 Task: Look for space in Pereslavl'-Zalesskiy, Russia from 7th July, 2023 to 15th July, 2023 for 6 adults in price range Rs.15000 to Rs.20000. Place can be entire place with 3 bedrooms having 3 beds and 3 bathrooms. Property type can be house, flat, guest house. Booking option can be shelf check-in. Required host language is English.
Action: Mouse moved to (452, 85)
Screenshot: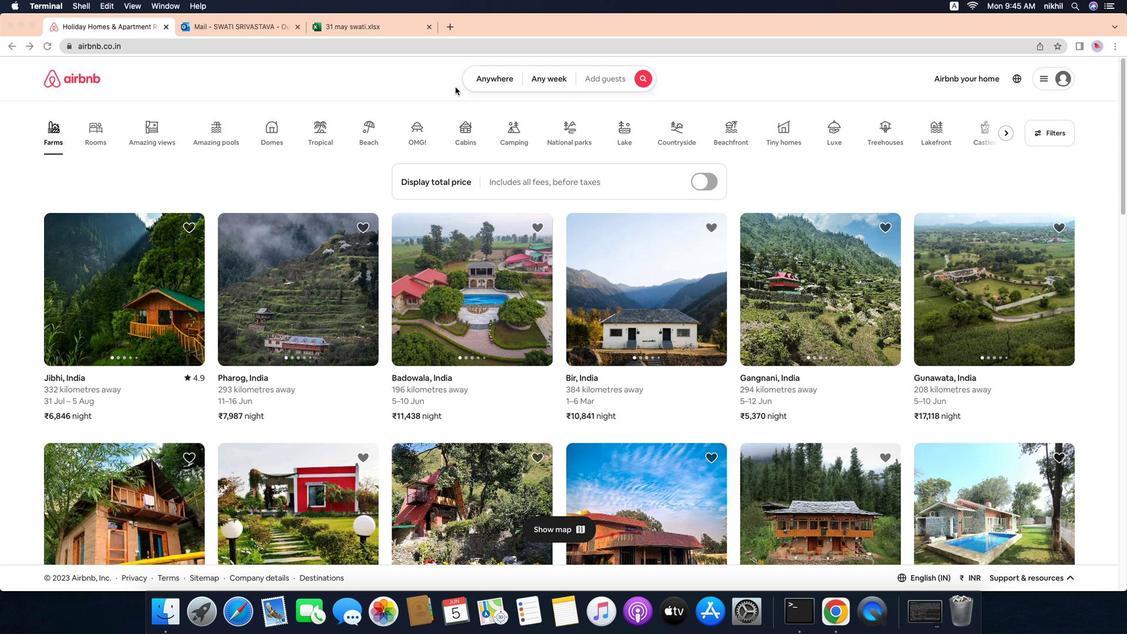 
Action: Mouse pressed left at (452, 85)
Screenshot: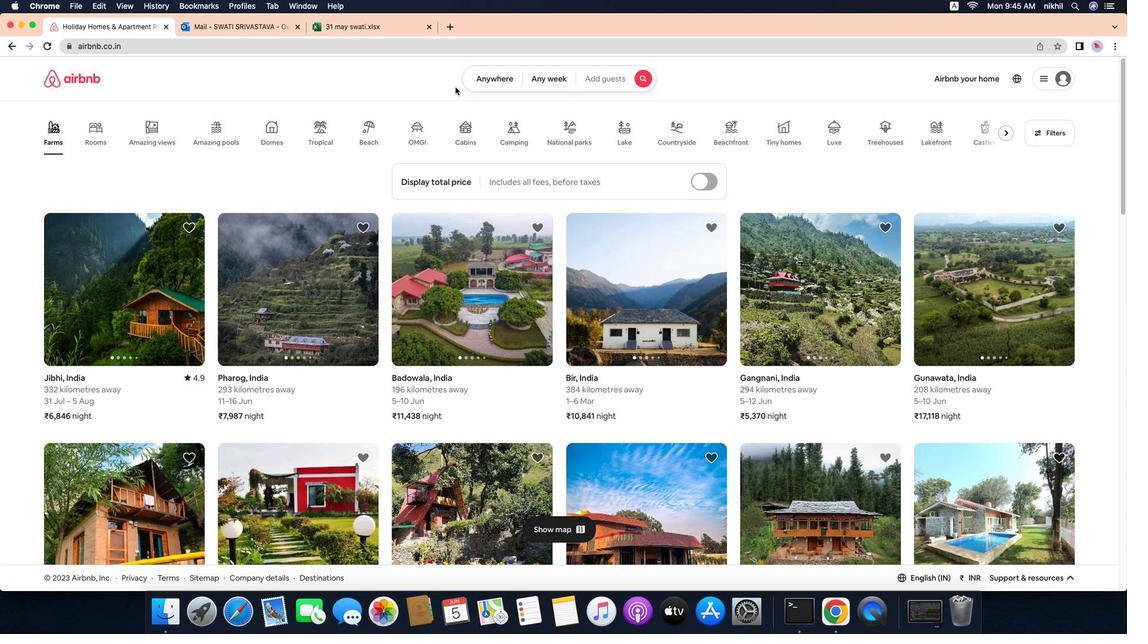 
Action: Mouse moved to (473, 73)
Screenshot: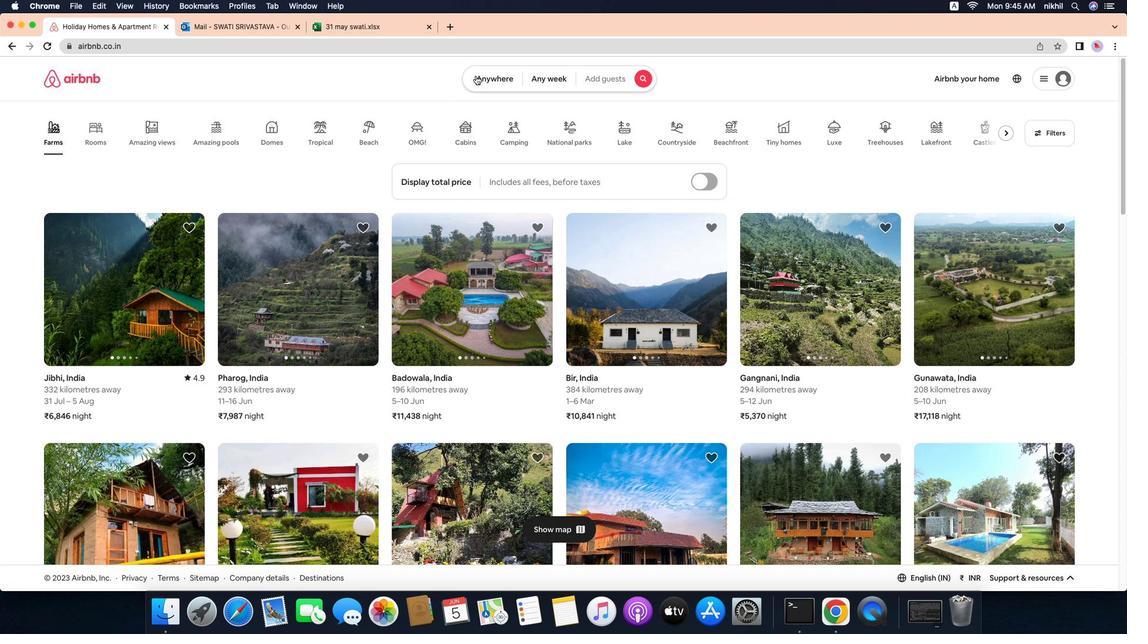 
Action: Mouse pressed left at (473, 73)
Screenshot: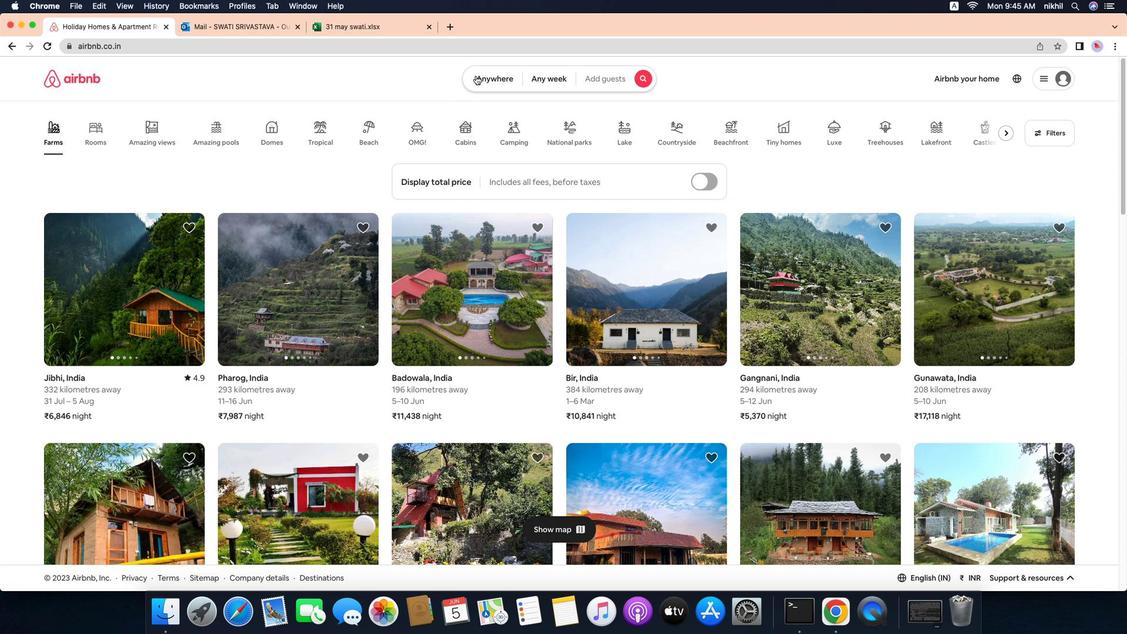 
Action: Mouse moved to (443, 119)
Screenshot: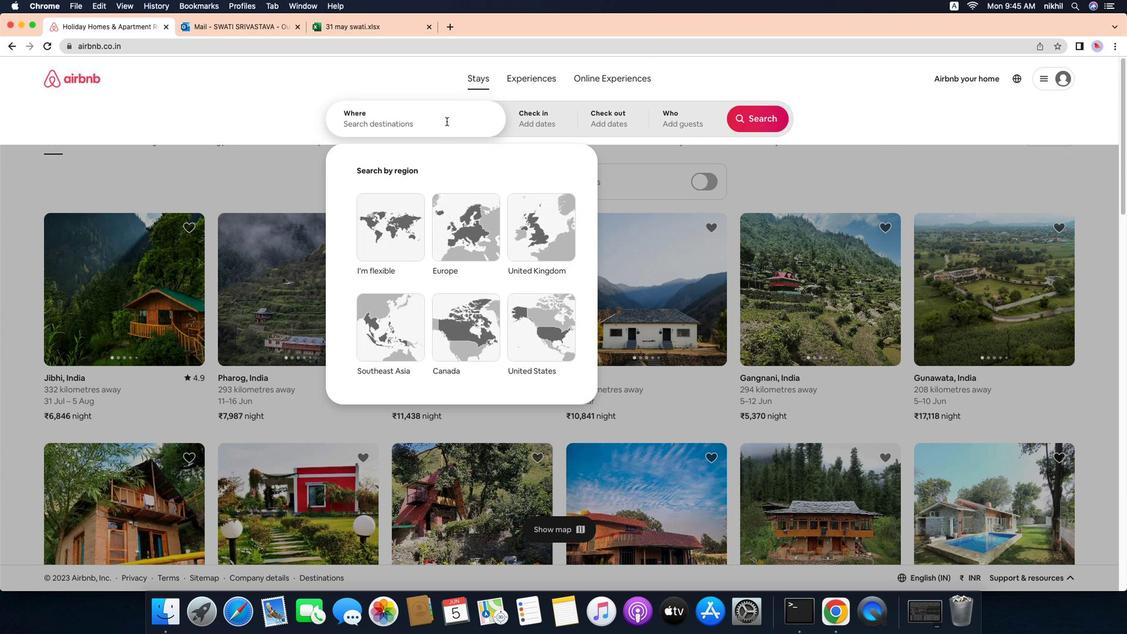 
Action: Mouse pressed left at (443, 119)
Screenshot: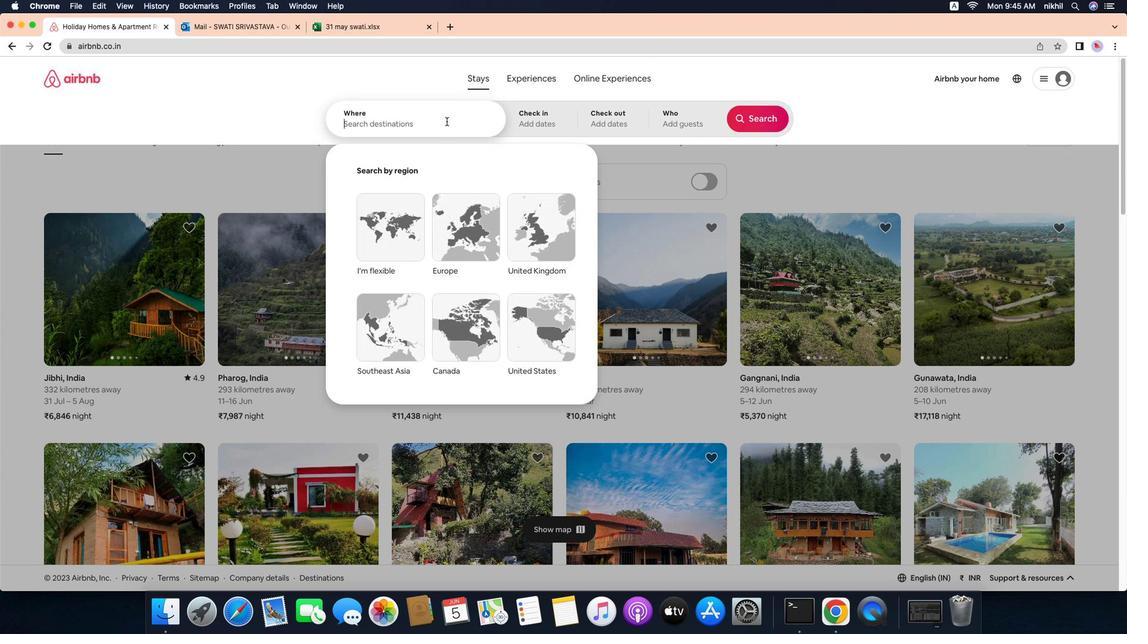 
Action: Key pressed Key.caps_lock'P'Key.caps_lock'e''r''e''s''l''a''v''l'"'"'-'Key.caps_lock'Z'Key.caps_lock'a''l''e''s''s''k''i''y'','Key.spaceKey.caps_lock'R'Key.caps_lock'u''s''s''i''a'Key.enter
Screenshot: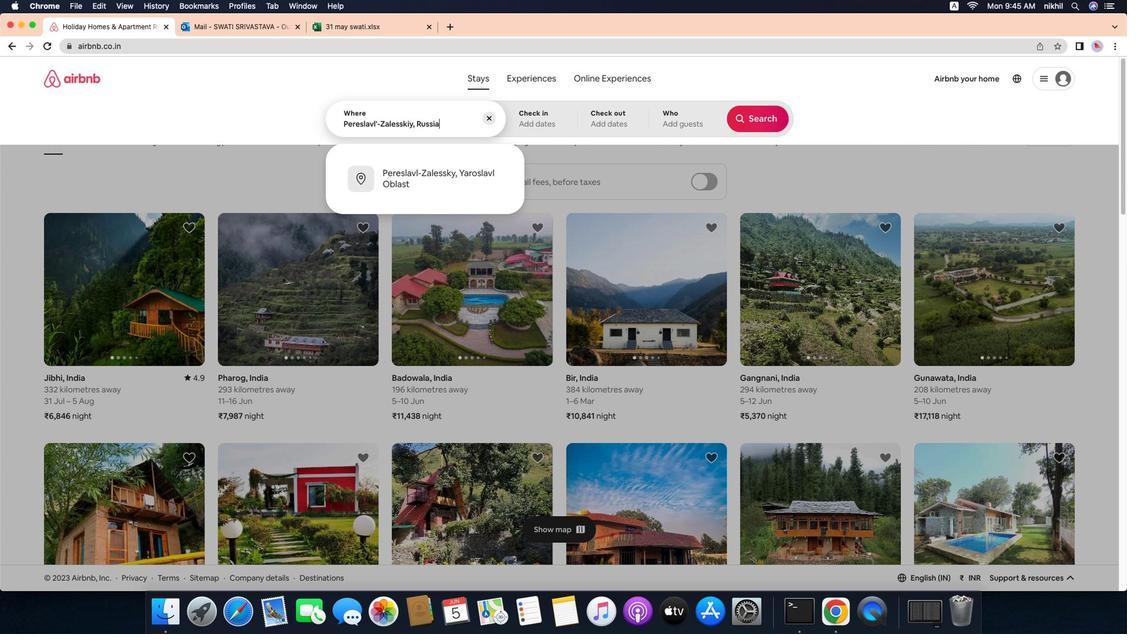 
Action: Mouse moved to (719, 281)
Screenshot: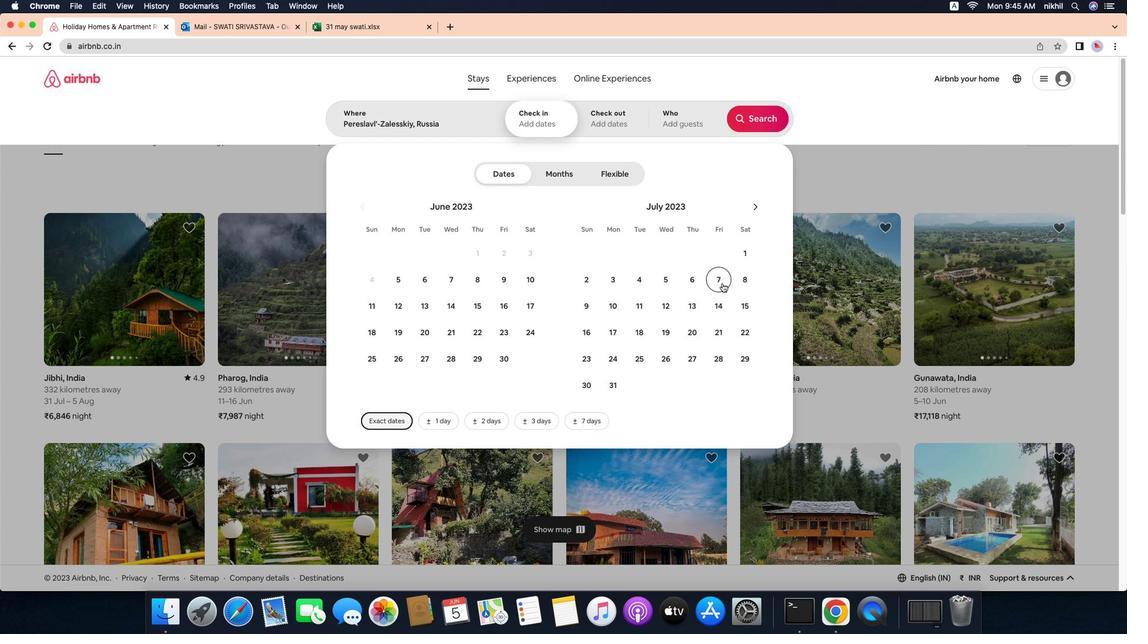 
Action: Mouse pressed left at (719, 281)
Screenshot: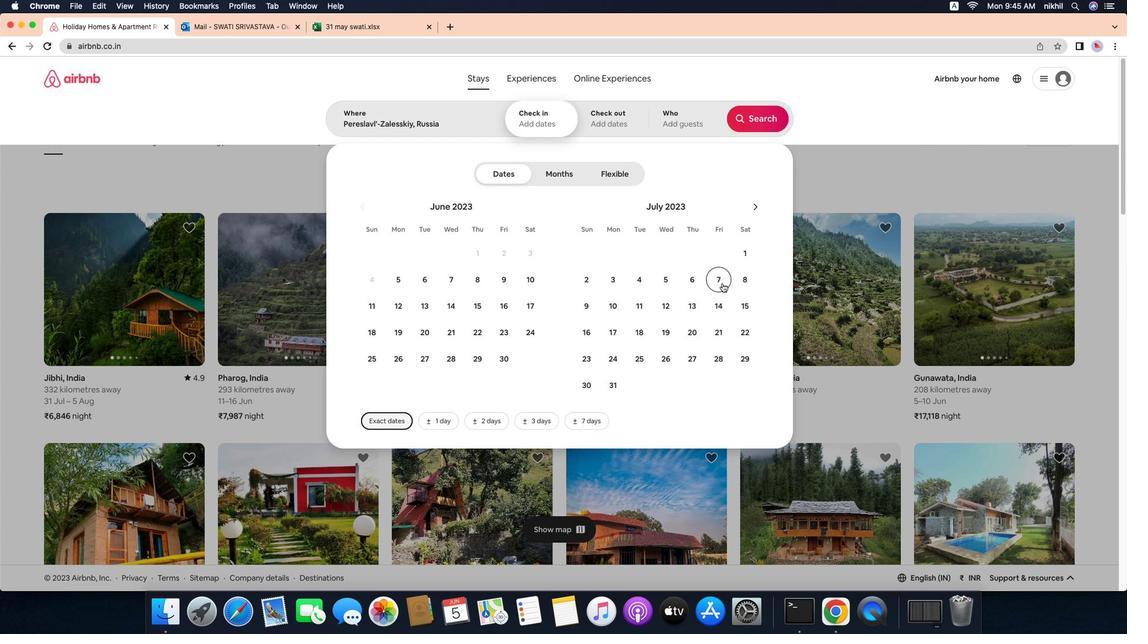 
Action: Mouse moved to (743, 309)
Screenshot: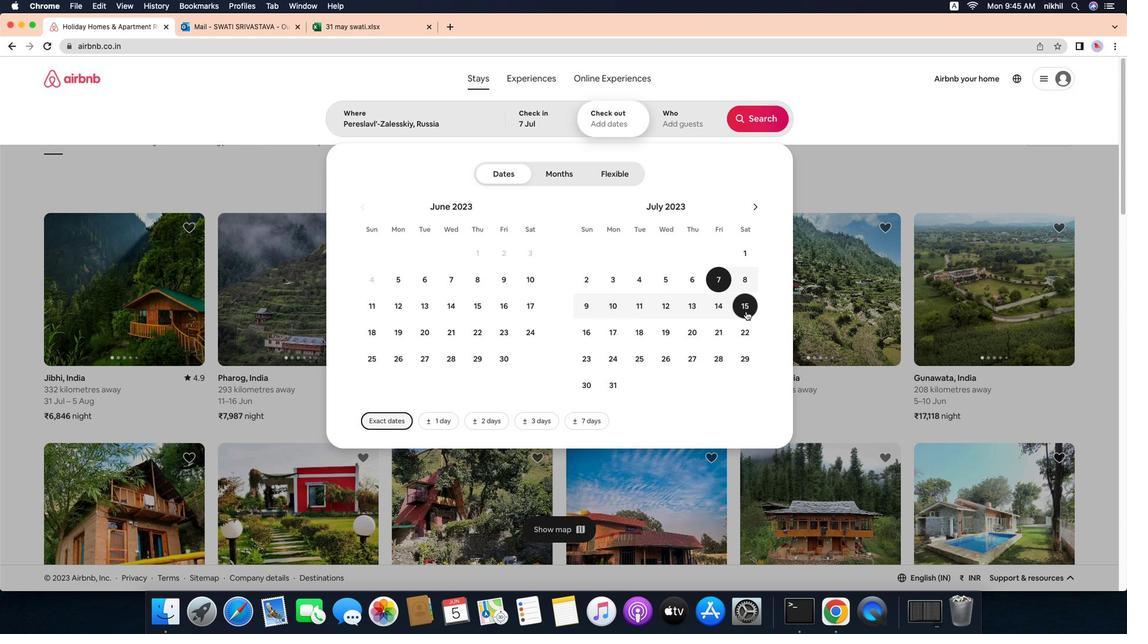
Action: Mouse pressed left at (743, 309)
Screenshot: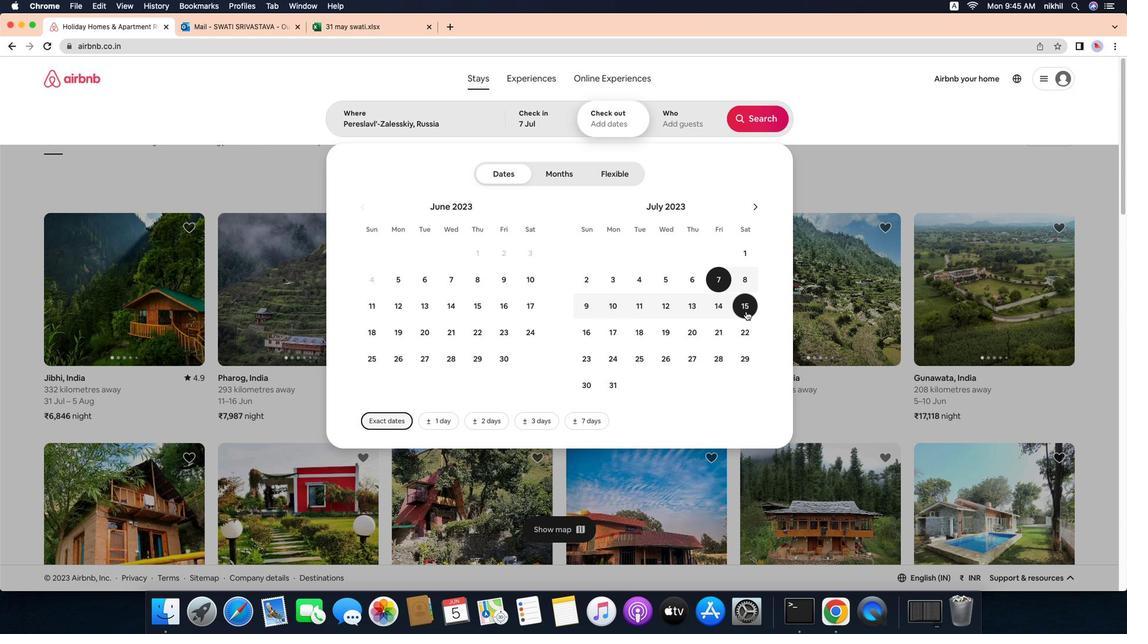 
Action: Mouse moved to (682, 122)
Screenshot: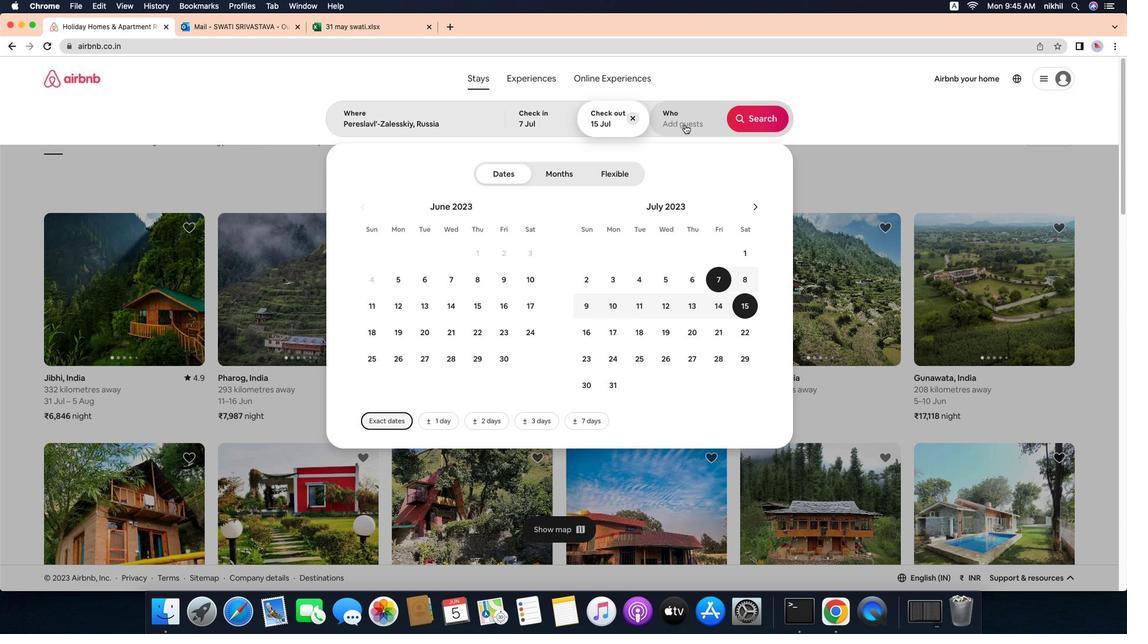 
Action: Mouse pressed left at (682, 122)
Screenshot: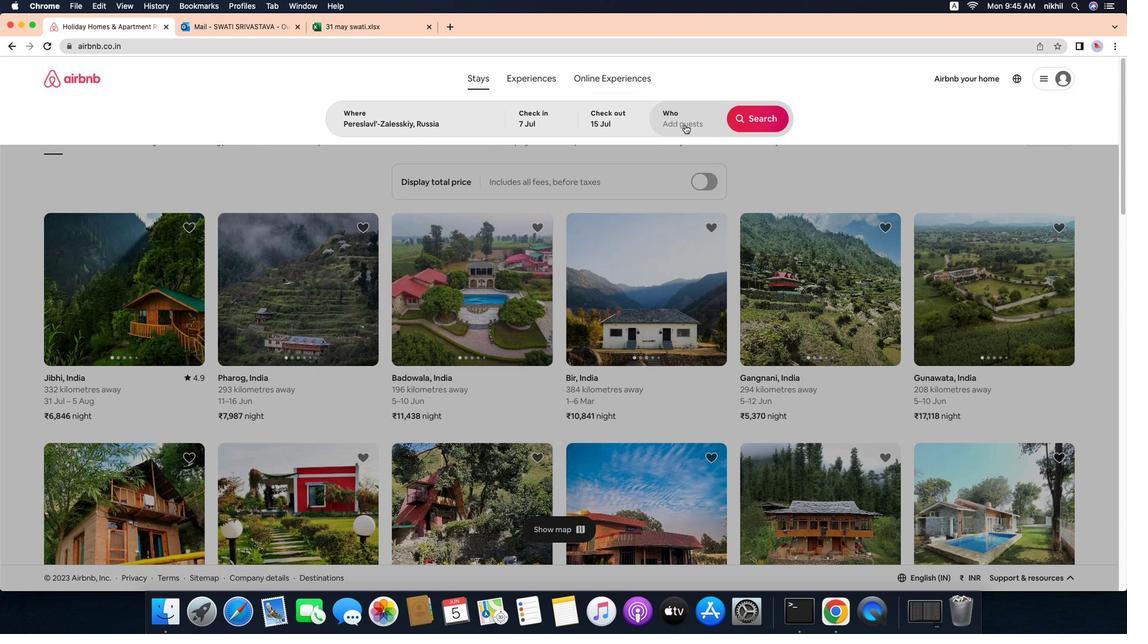 
Action: Mouse moved to (758, 179)
Screenshot: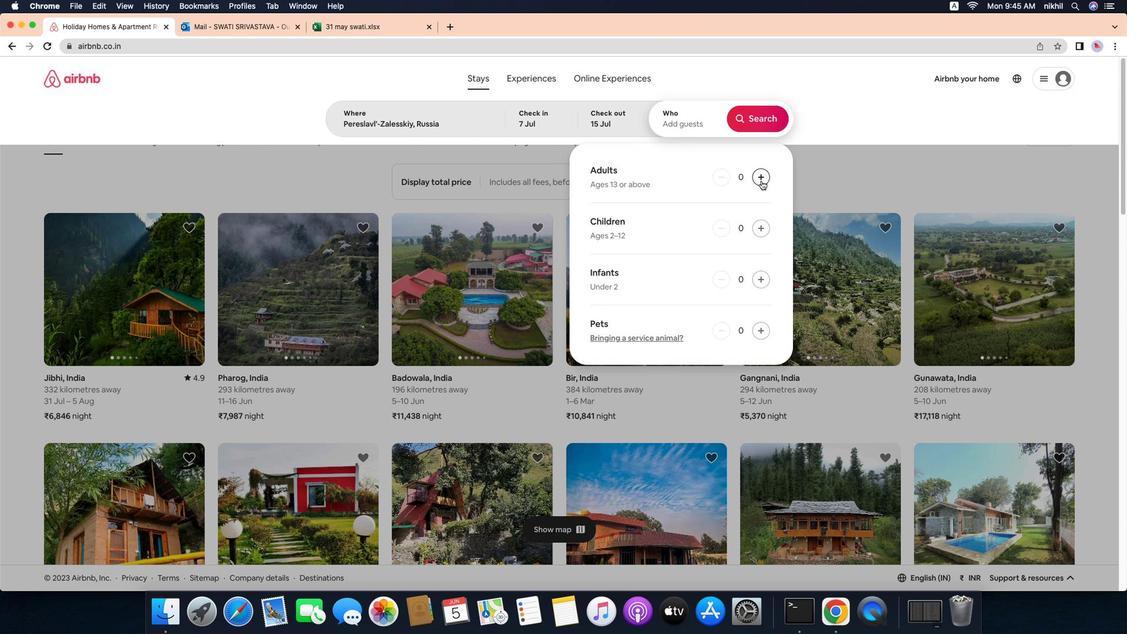 
Action: Mouse pressed left at (758, 179)
Screenshot: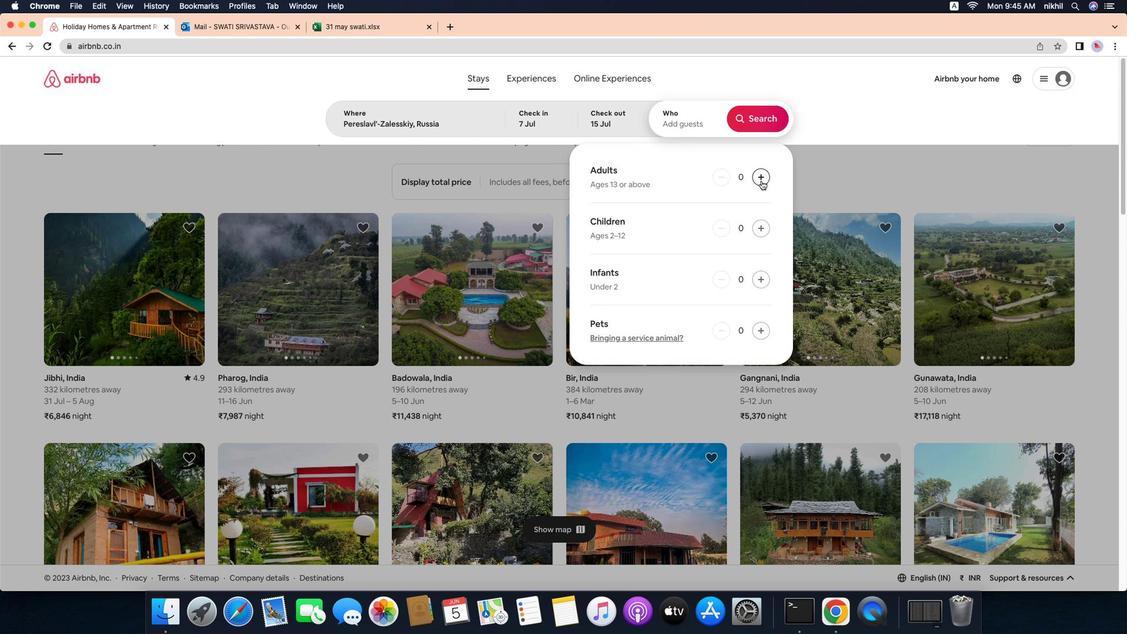 
Action: Mouse pressed left at (758, 179)
Screenshot: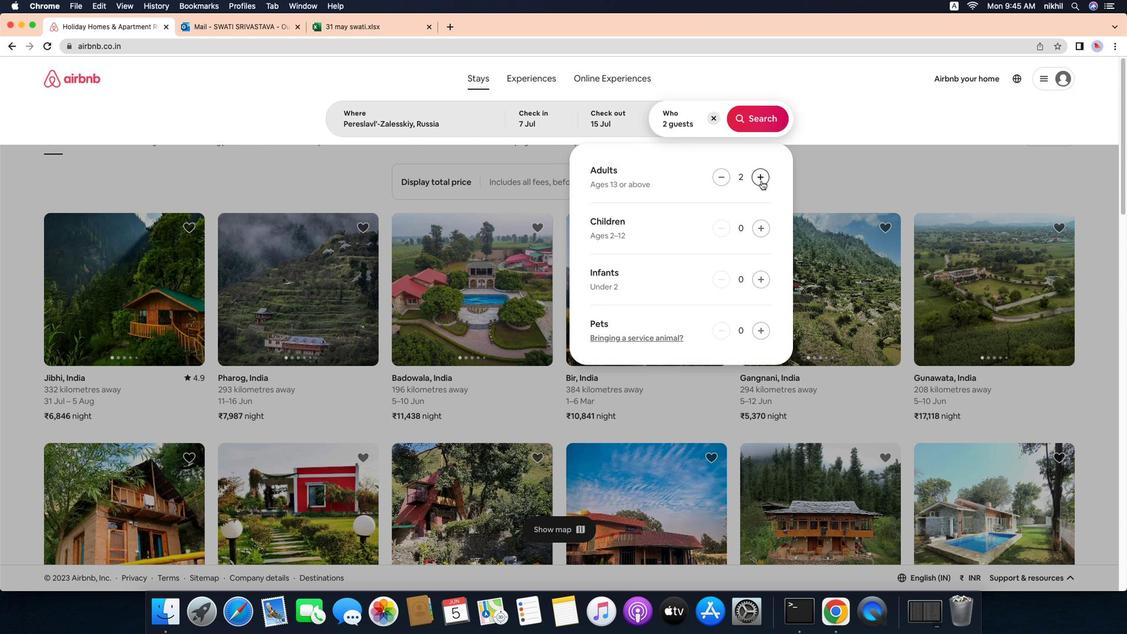 
Action: Mouse pressed left at (758, 179)
Screenshot: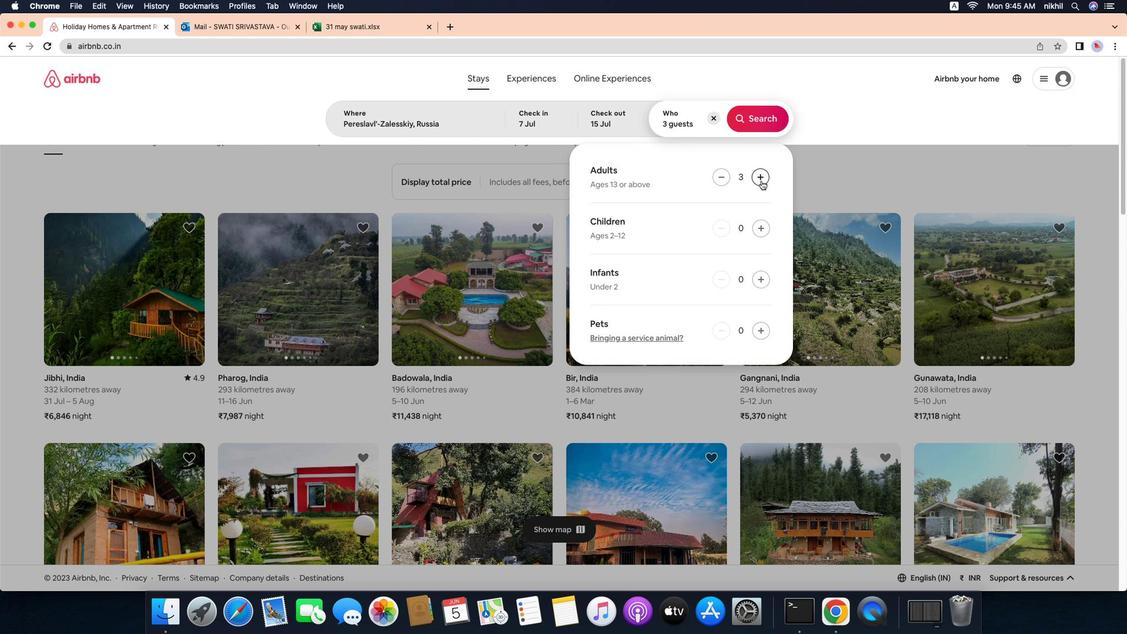 
Action: Mouse pressed left at (758, 179)
Screenshot: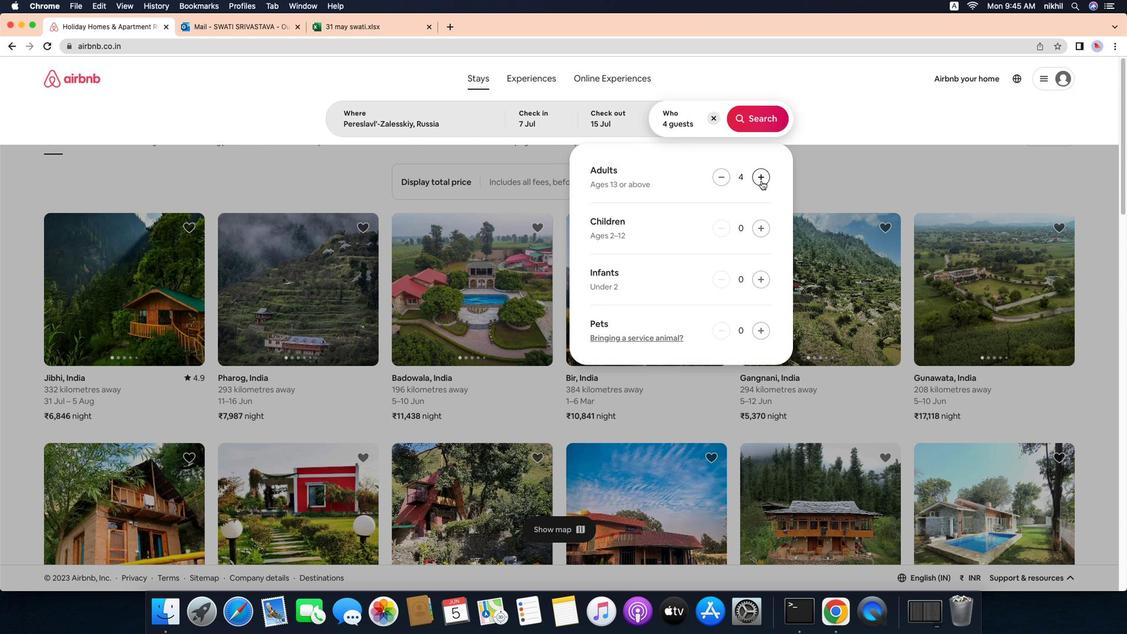 
Action: Mouse pressed left at (758, 179)
Screenshot: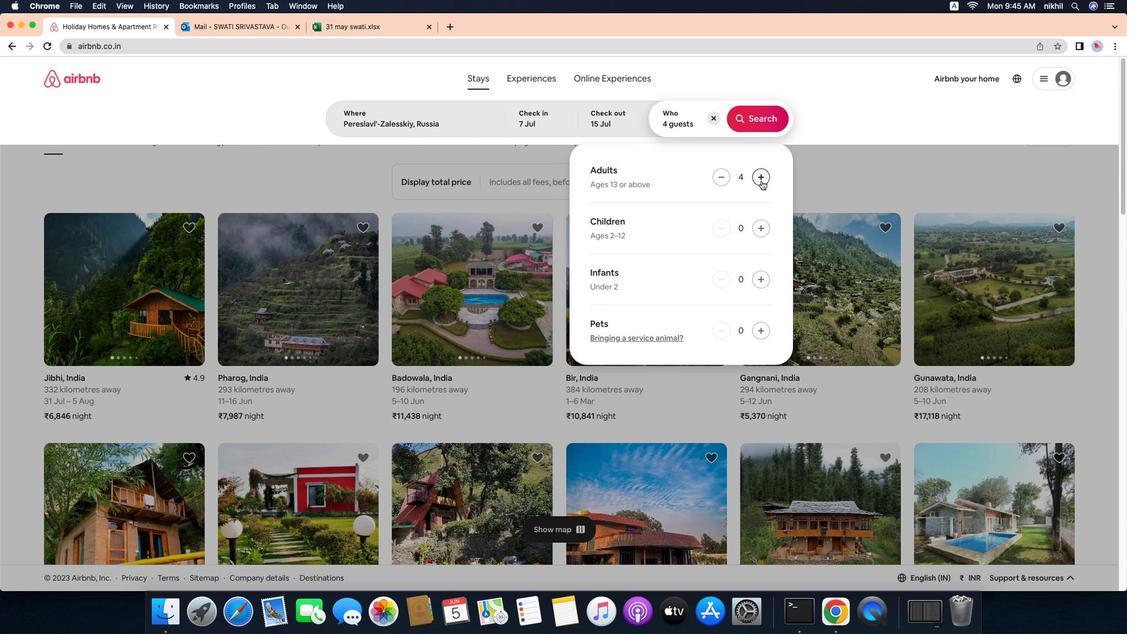 
Action: Mouse pressed left at (758, 179)
Screenshot: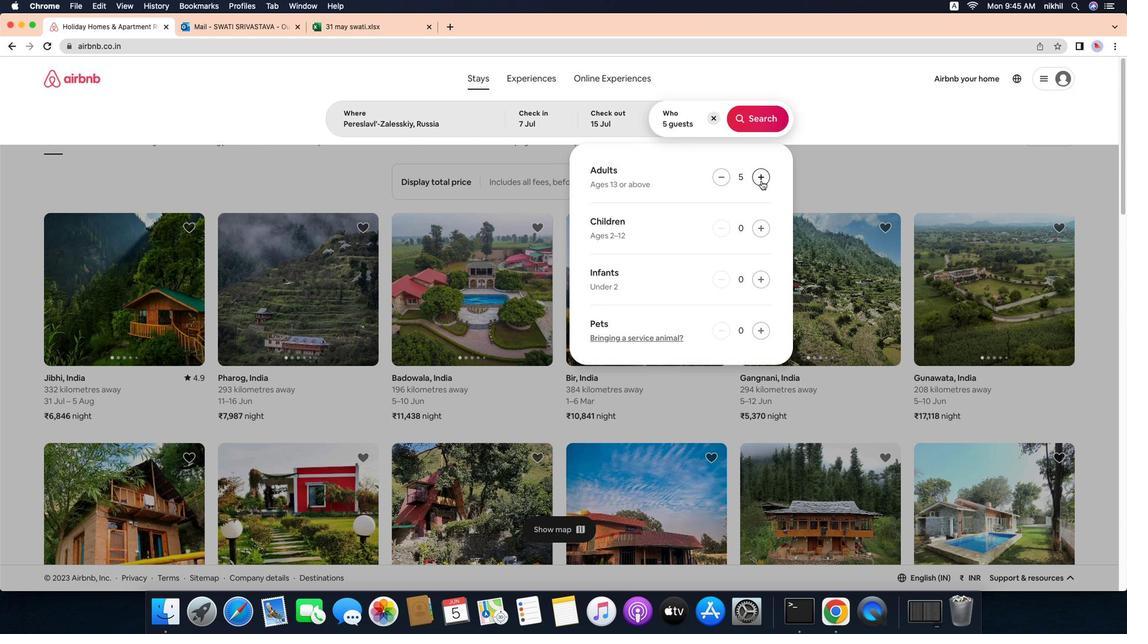 
Action: Mouse moved to (752, 115)
Screenshot: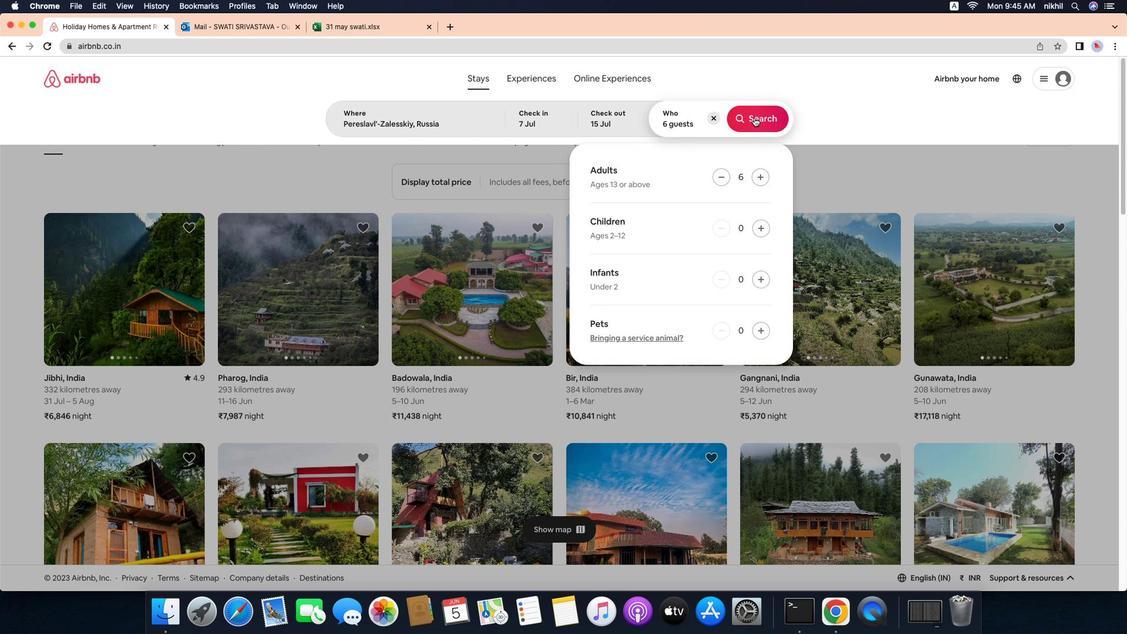 
Action: Mouse pressed left at (752, 115)
Screenshot: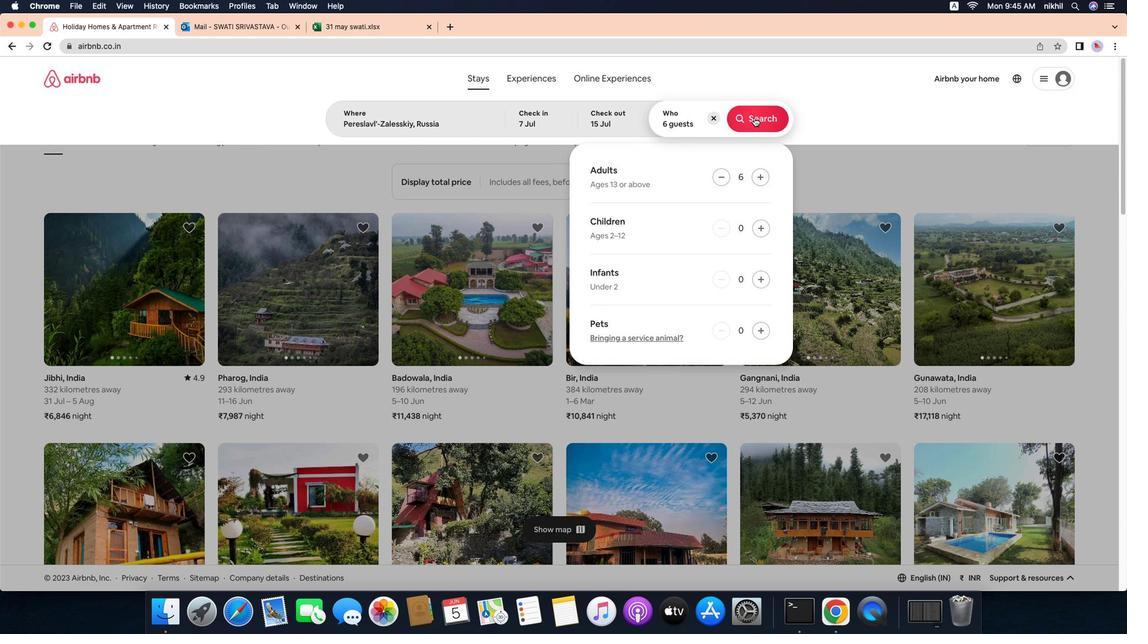 
Action: Mouse moved to (1088, 120)
Screenshot: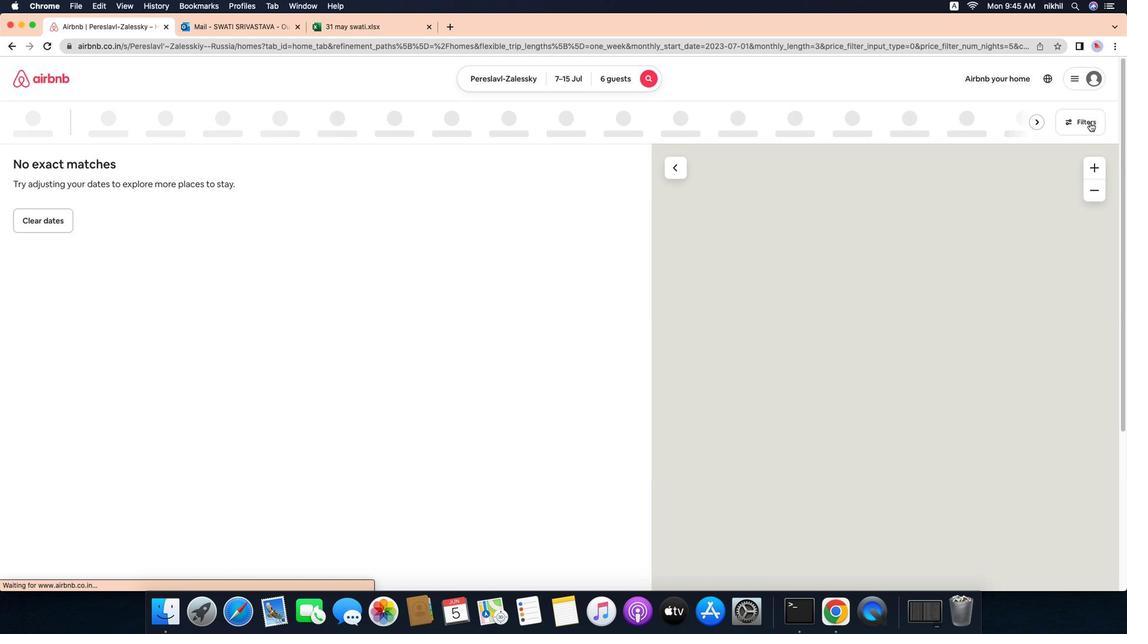 
Action: Mouse pressed left at (1088, 120)
Screenshot: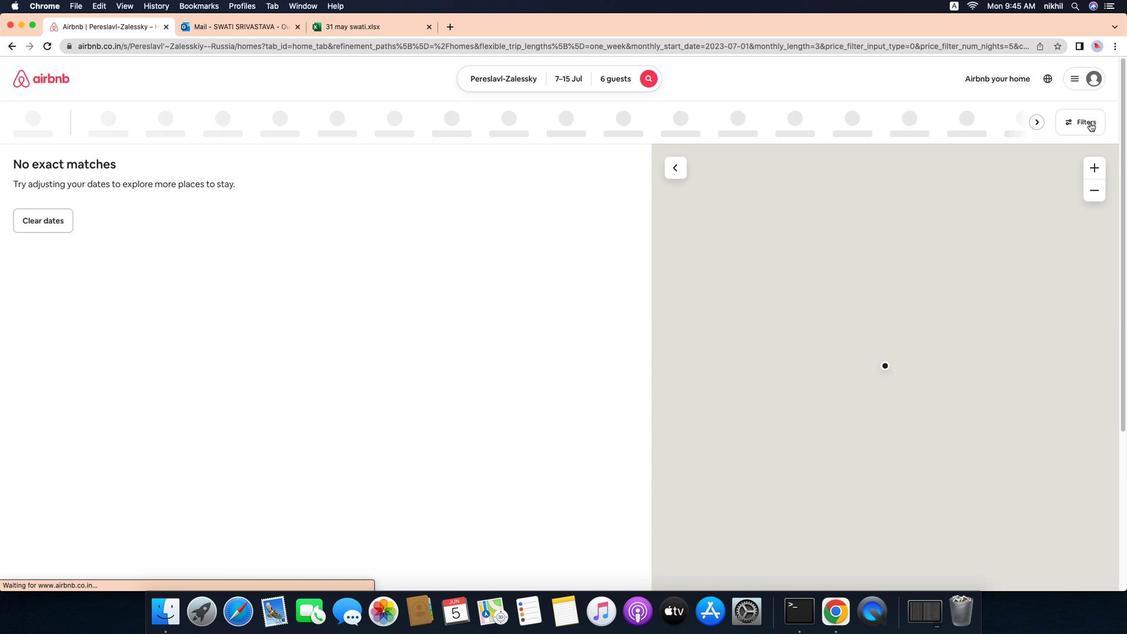 
Action: Mouse moved to (489, 391)
Screenshot: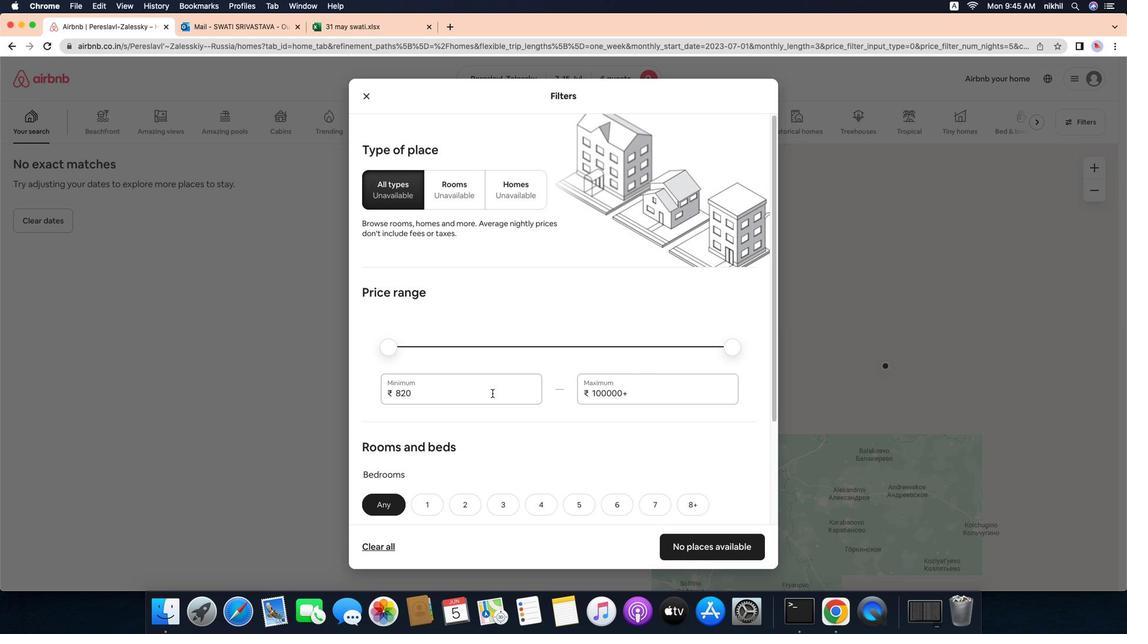 
Action: Mouse pressed left at (489, 391)
Screenshot: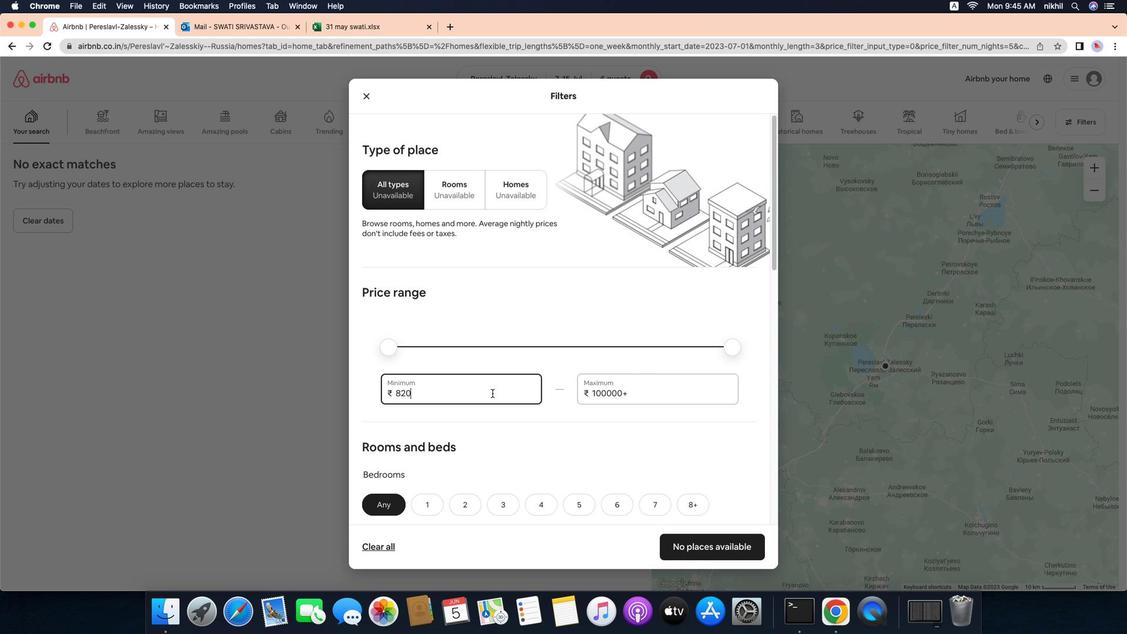 
Action: Mouse moved to (487, 389)
Screenshot: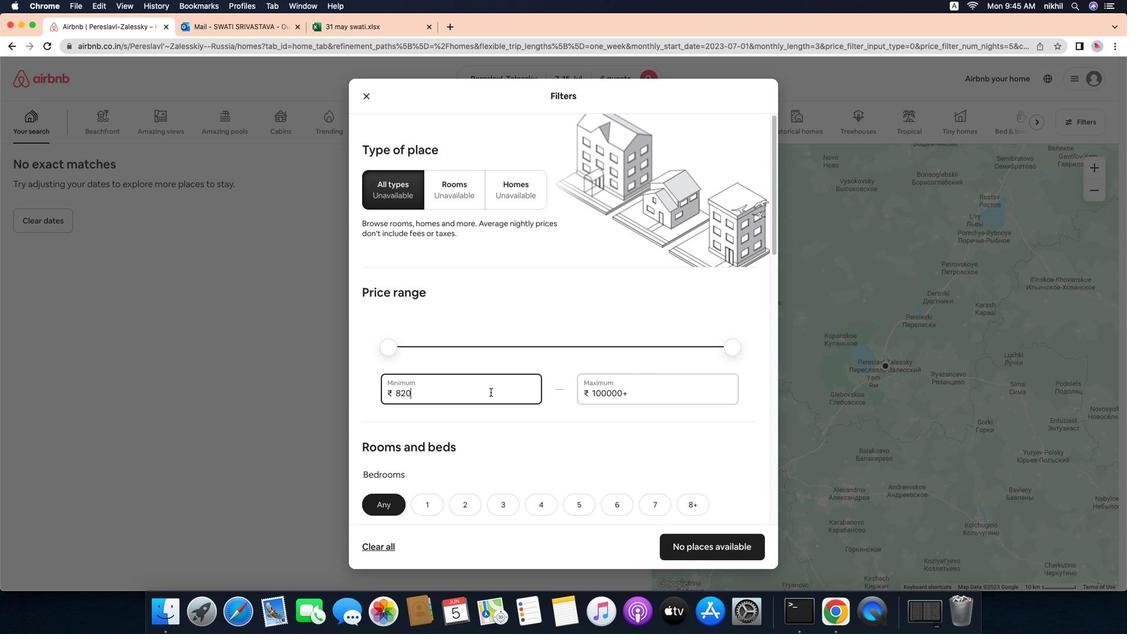 
Action: Key pressed Key.backspaceKey.backspaceKey.backspaceKey.backspaceKey.backspace'1''5''0''0''0'
Screenshot: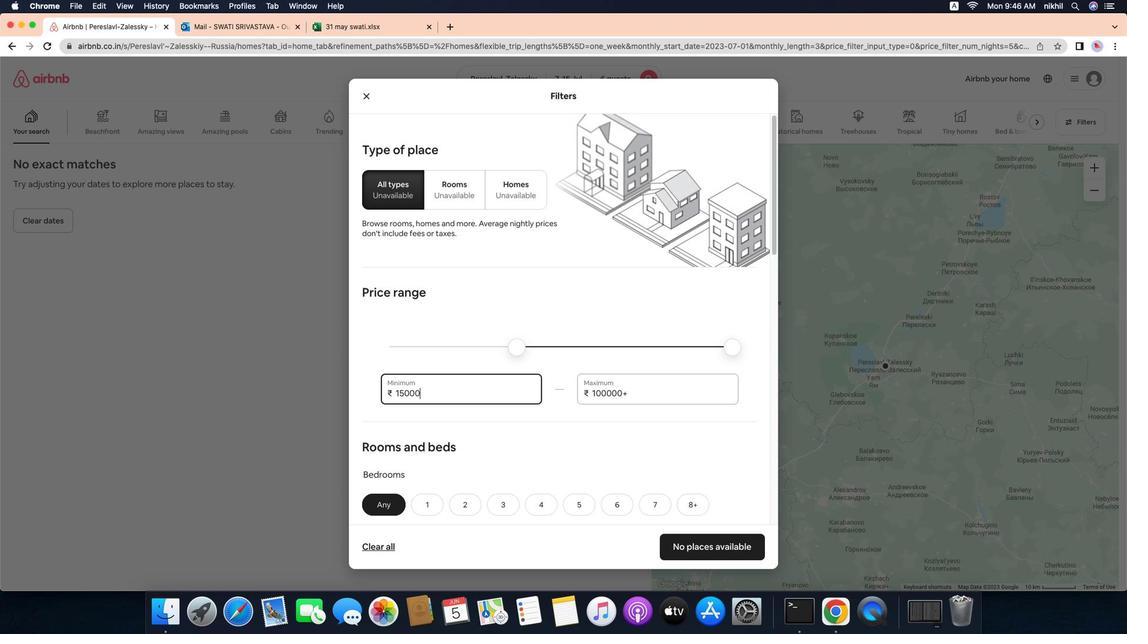 
Action: Mouse moved to (632, 391)
Screenshot: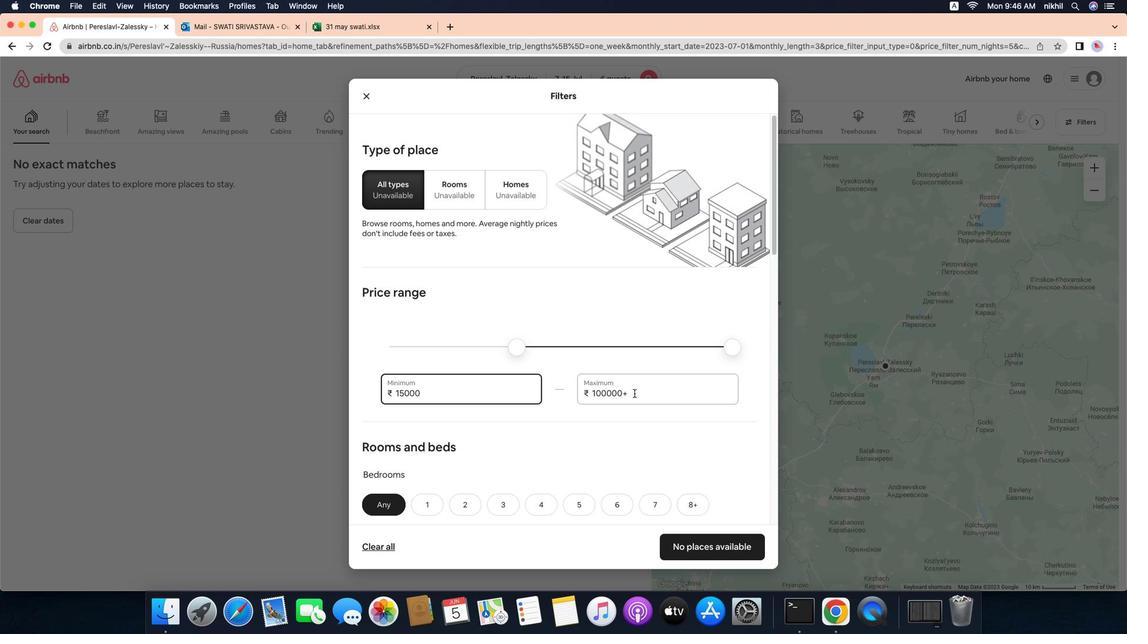 
Action: Mouse pressed left at (632, 391)
Screenshot: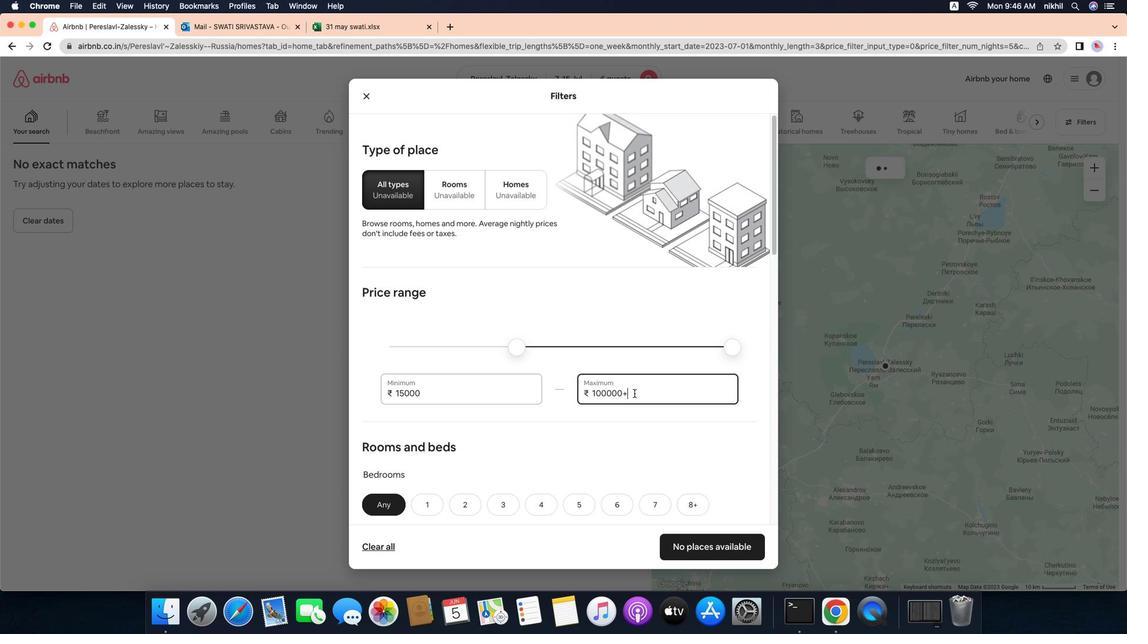 
Action: Key pressed Key.backspaceKey.backspaceKey.backspaceKey.backspaceKey.backspaceKey.backspaceKey.backspaceKey.backspace'2''0''0''0''0'
Screenshot: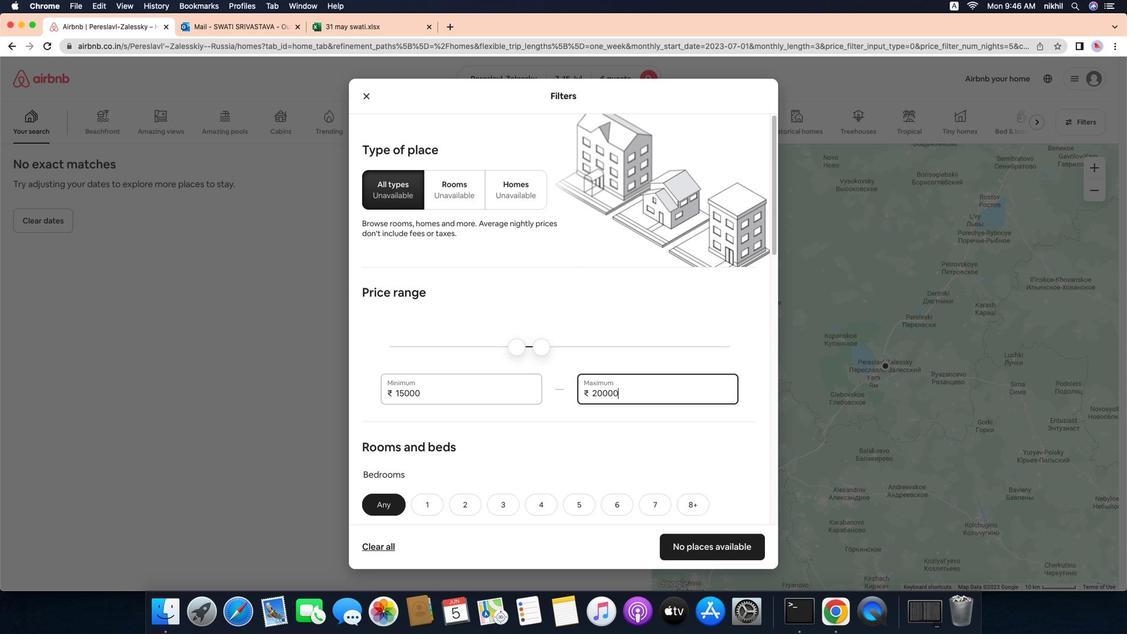 
Action: Mouse moved to (562, 396)
Screenshot: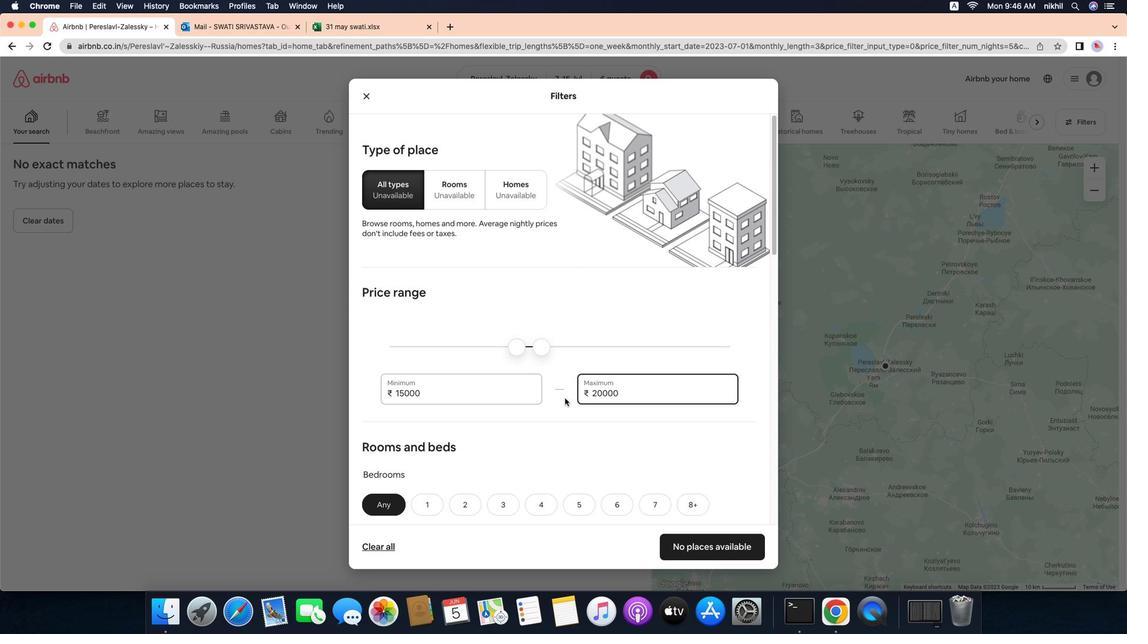 
Action: Mouse scrolled (562, 396) with delta (-2, -1)
Screenshot: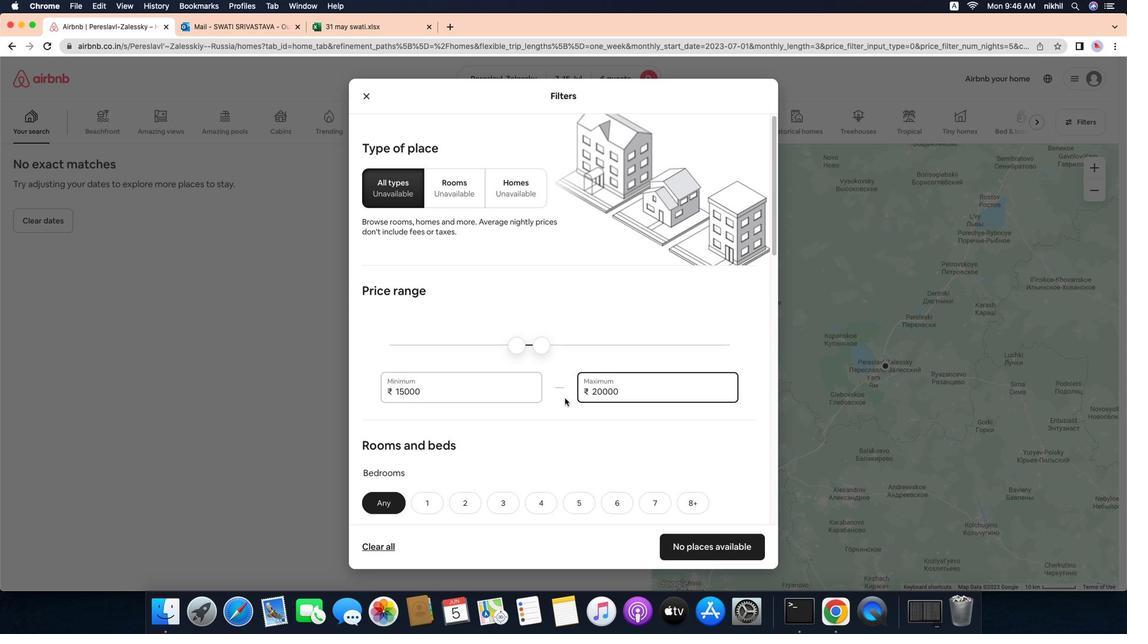 
Action: Mouse scrolled (562, 396) with delta (-2, -1)
Screenshot: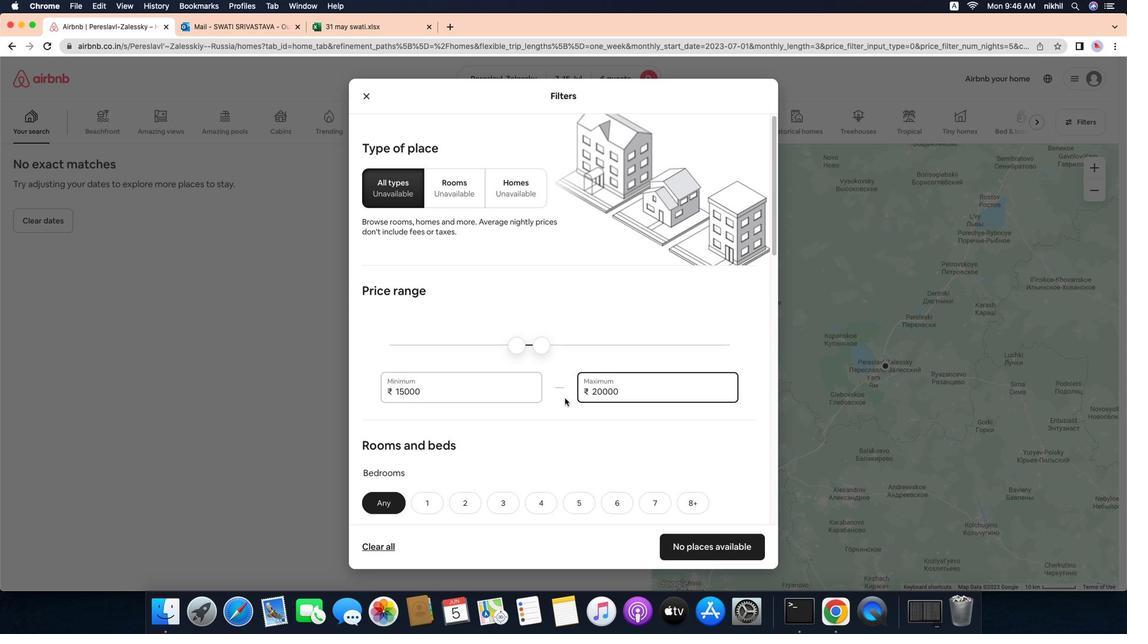 
Action: Mouse scrolled (562, 396) with delta (-2, -2)
Screenshot: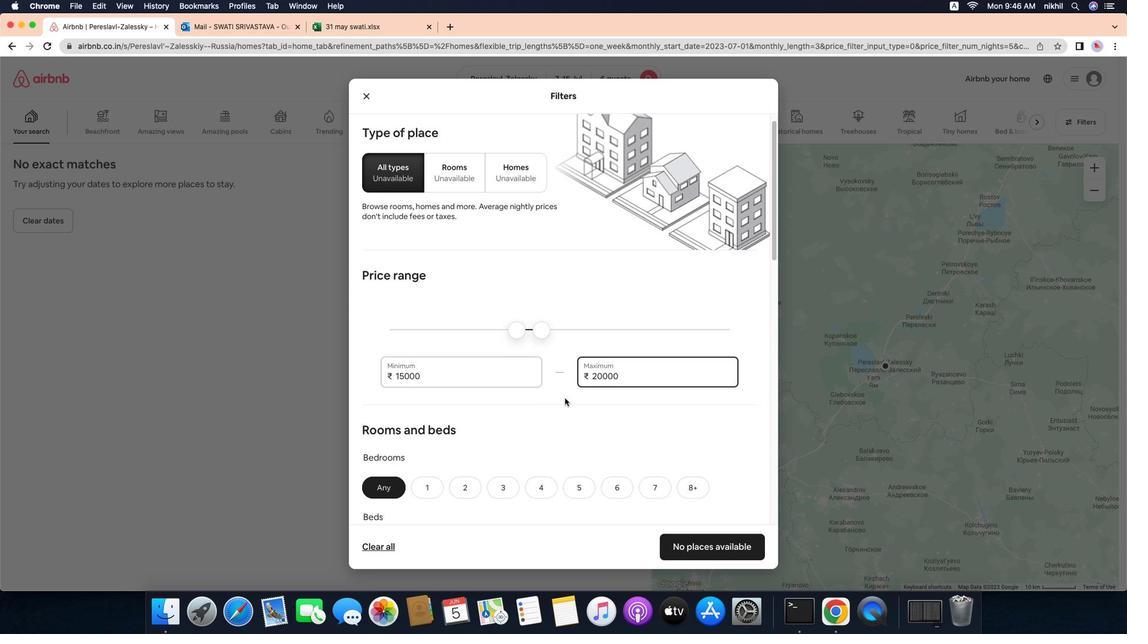 
Action: Mouse scrolled (562, 396) with delta (-2, -1)
Screenshot: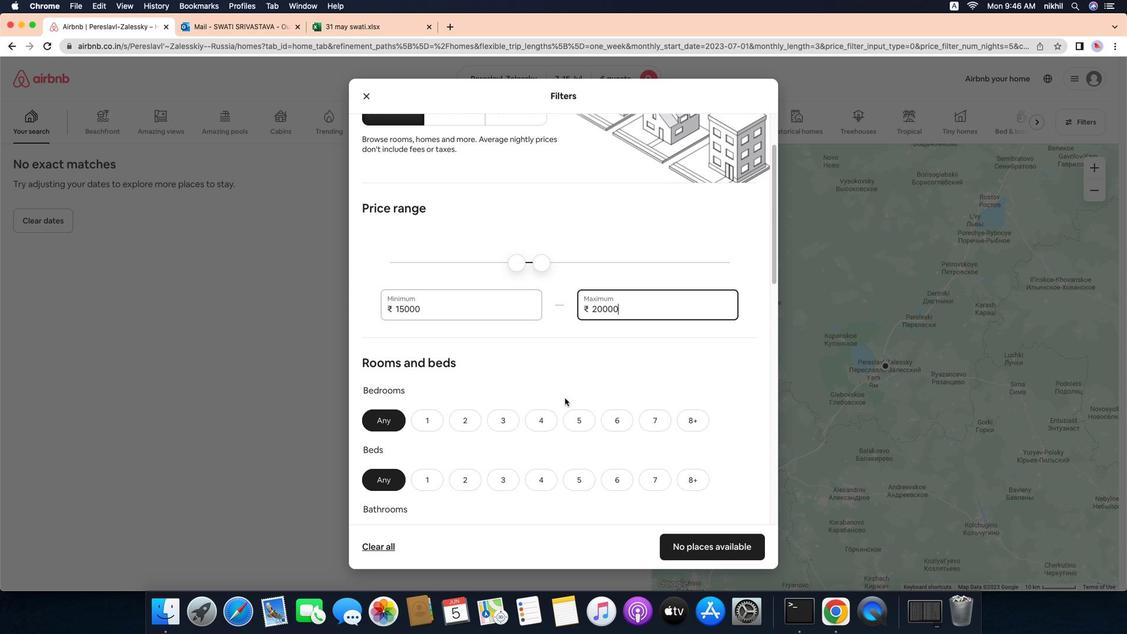 
Action: Mouse scrolled (562, 396) with delta (-2, -1)
Screenshot: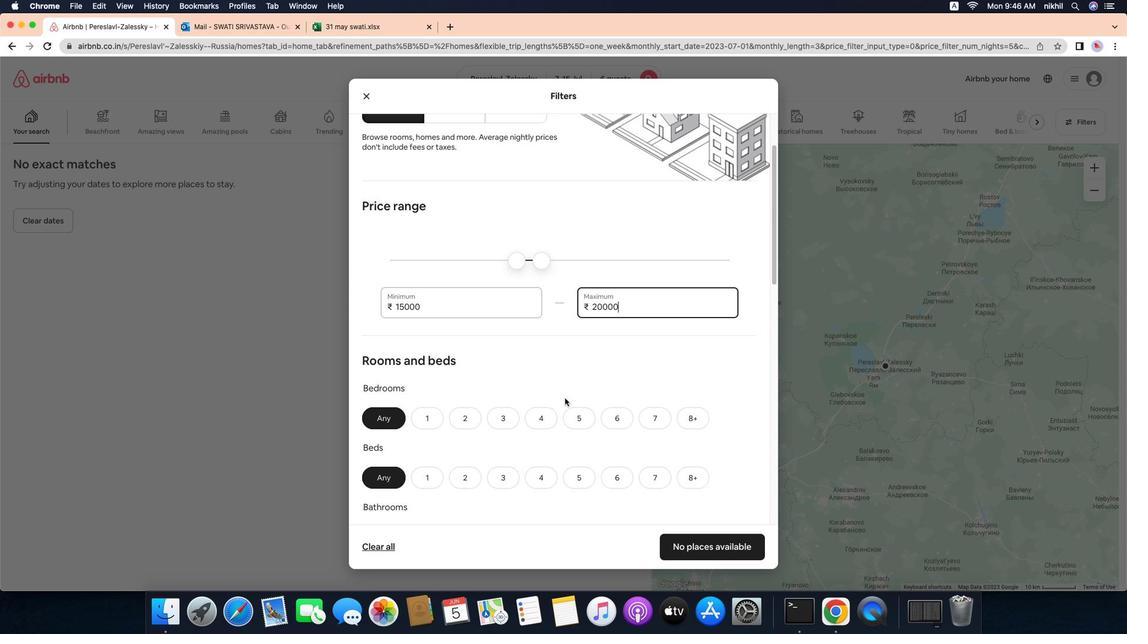 
Action: Mouse scrolled (562, 396) with delta (-2, -2)
Screenshot: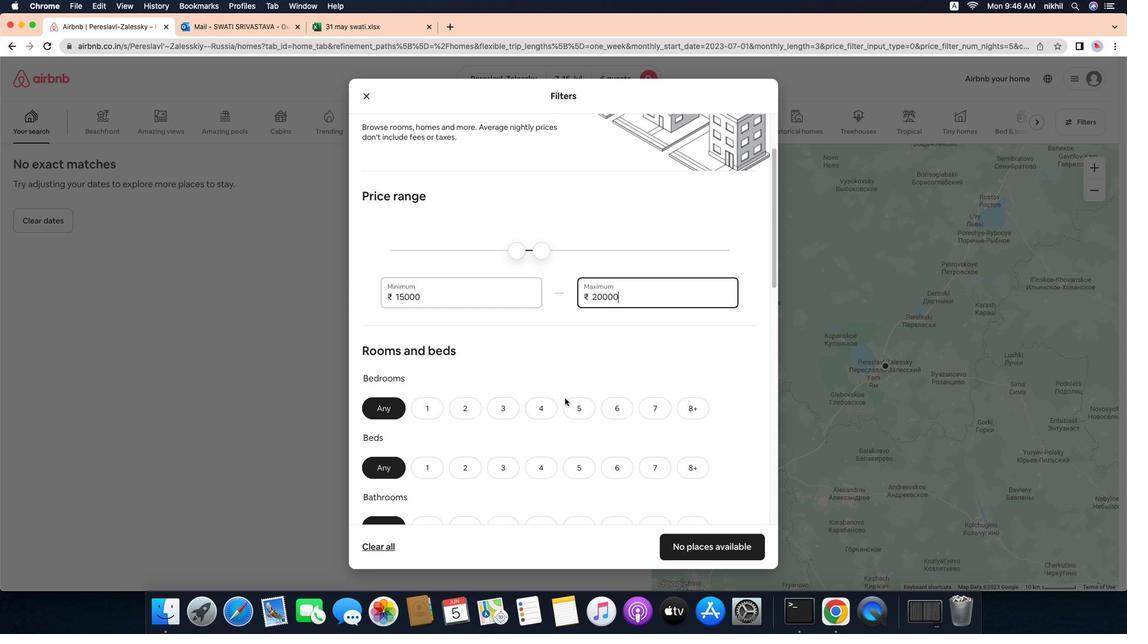 
Action: Mouse scrolled (562, 396) with delta (-2, -3)
Screenshot: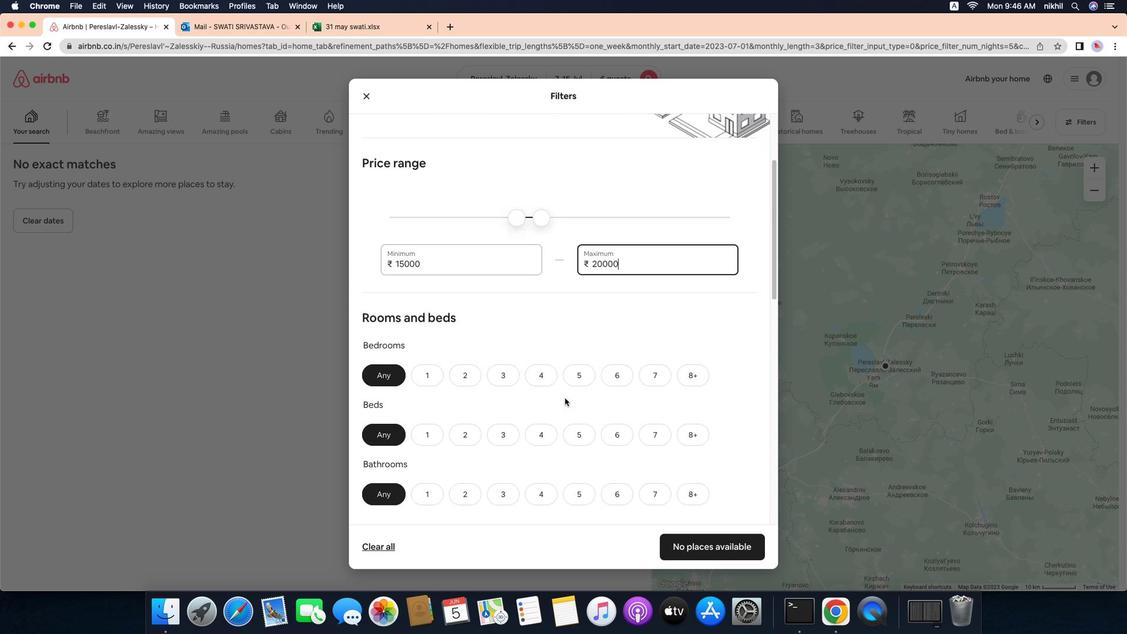 
Action: Mouse moved to (506, 219)
Screenshot: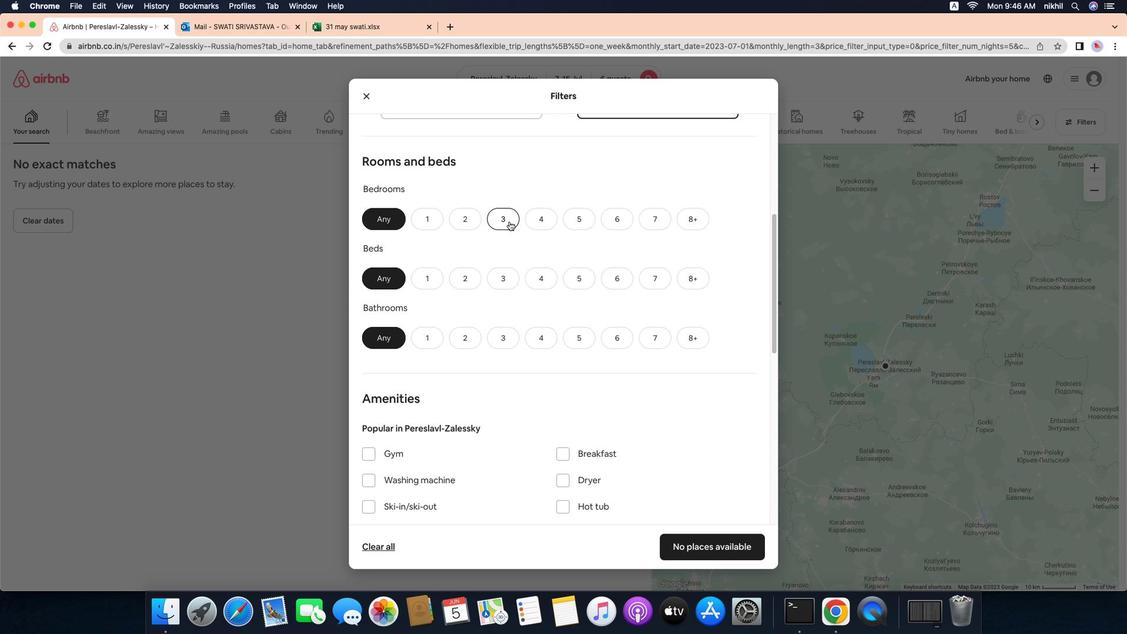 
Action: Mouse pressed left at (506, 219)
Screenshot: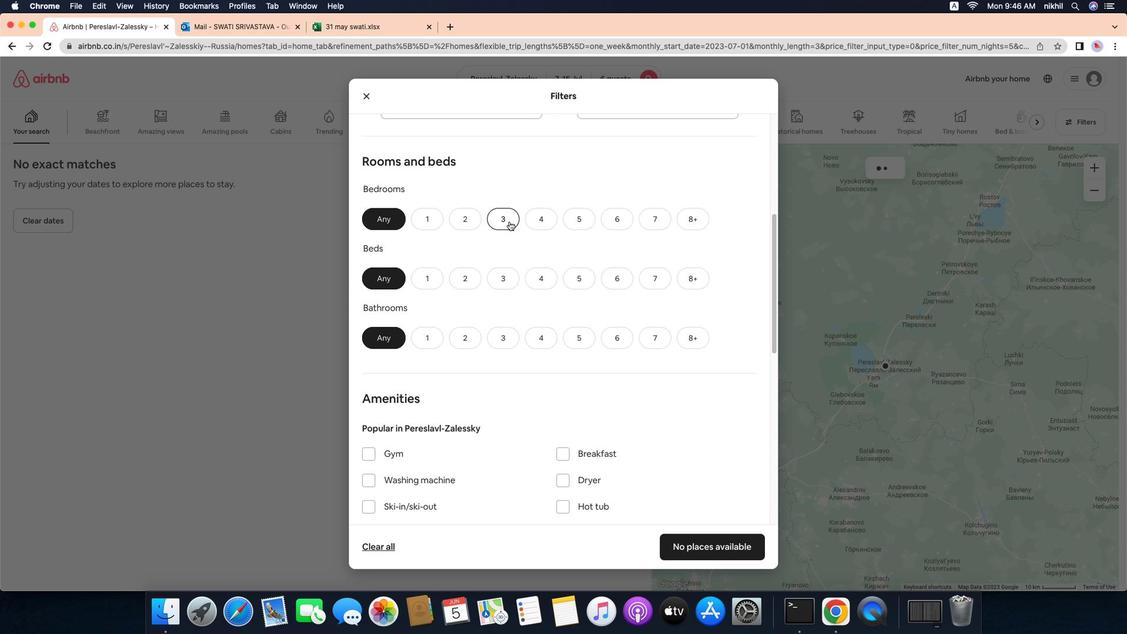 
Action: Mouse moved to (505, 268)
Screenshot: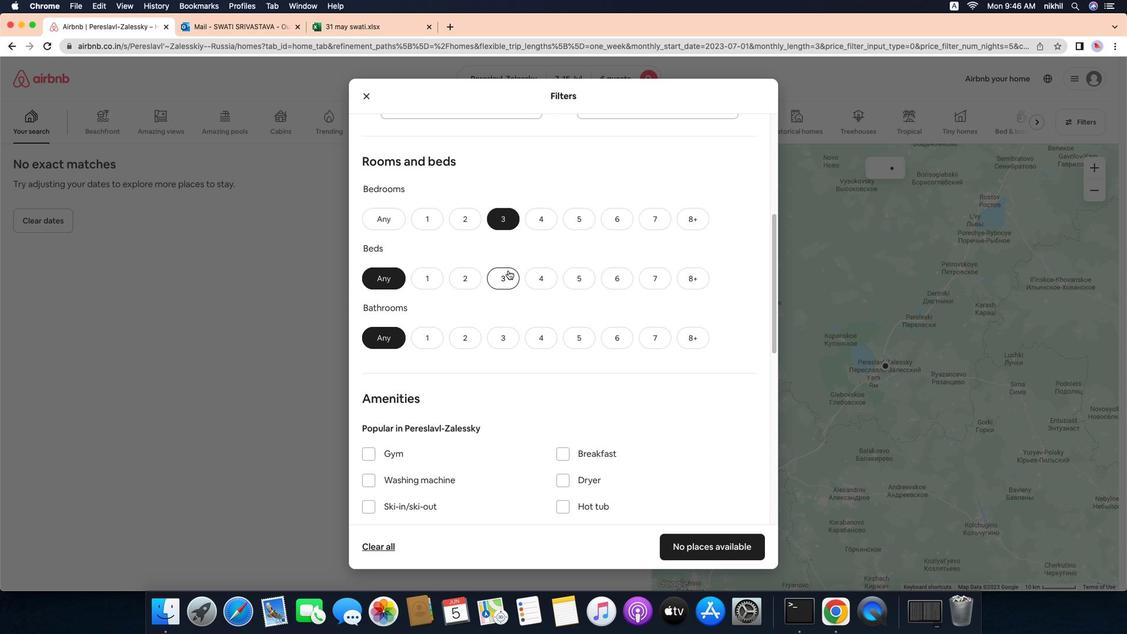 
Action: Mouse pressed left at (505, 268)
Screenshot: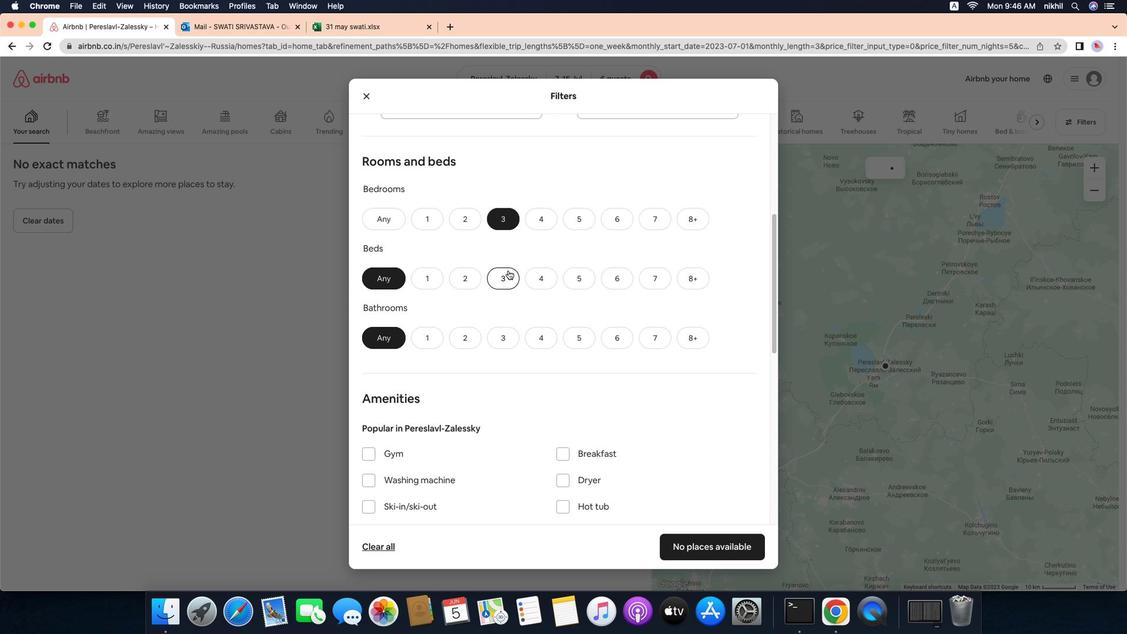 
Action: Mouse moved to (503, 336)
Screenshot: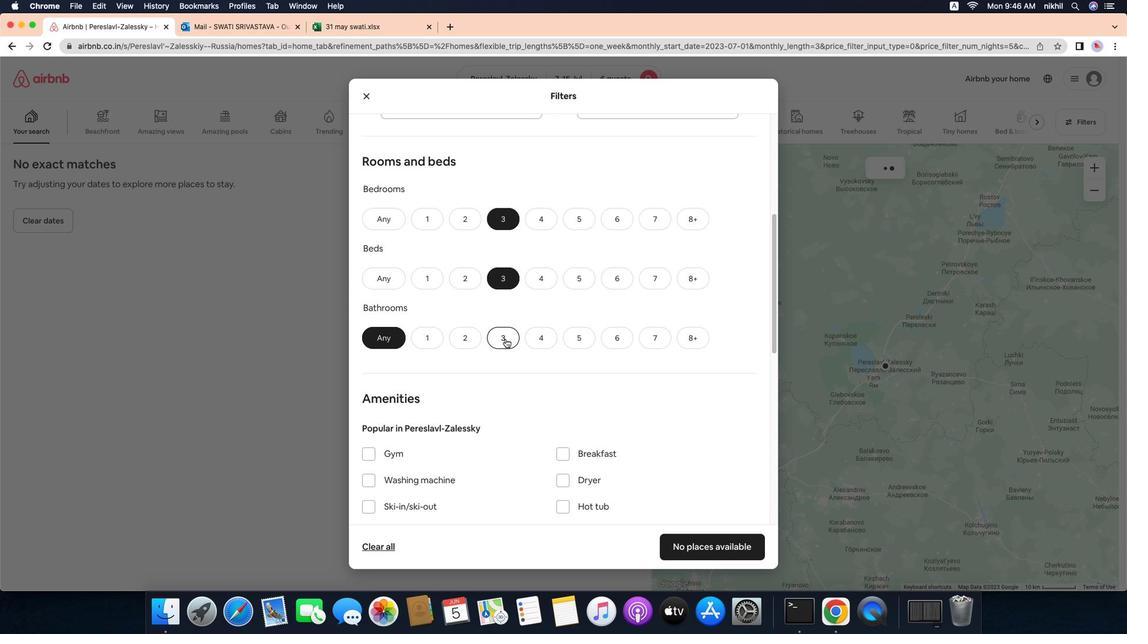 
Action: Mouse pressed left at (503, 336)
Screenshot: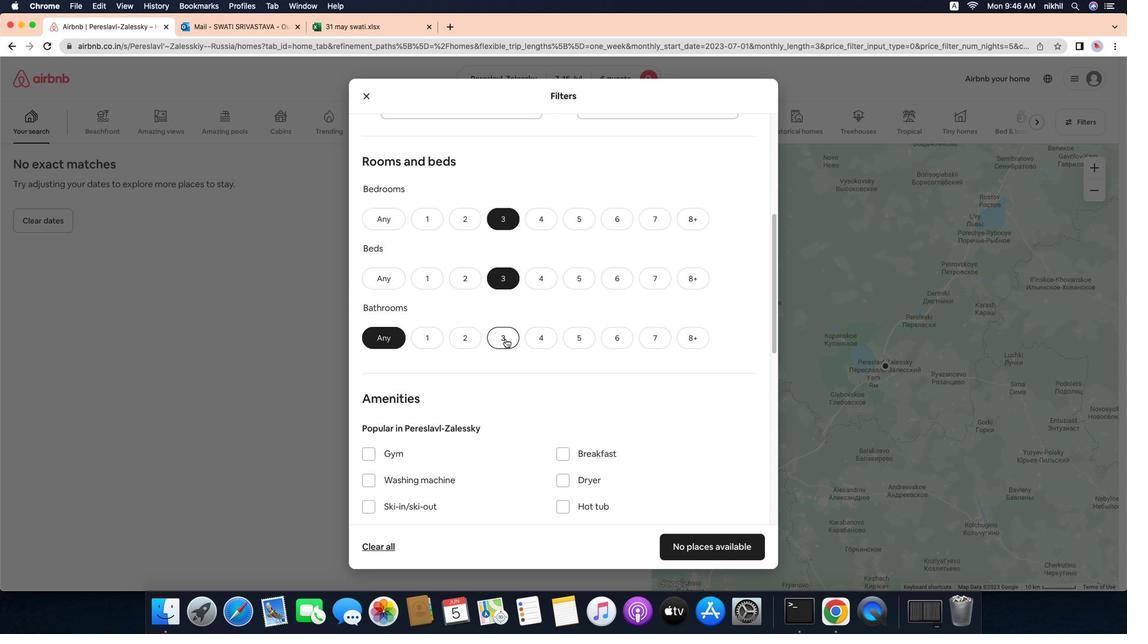 
Action: Mouse moved to (553, 328)
Screenshot: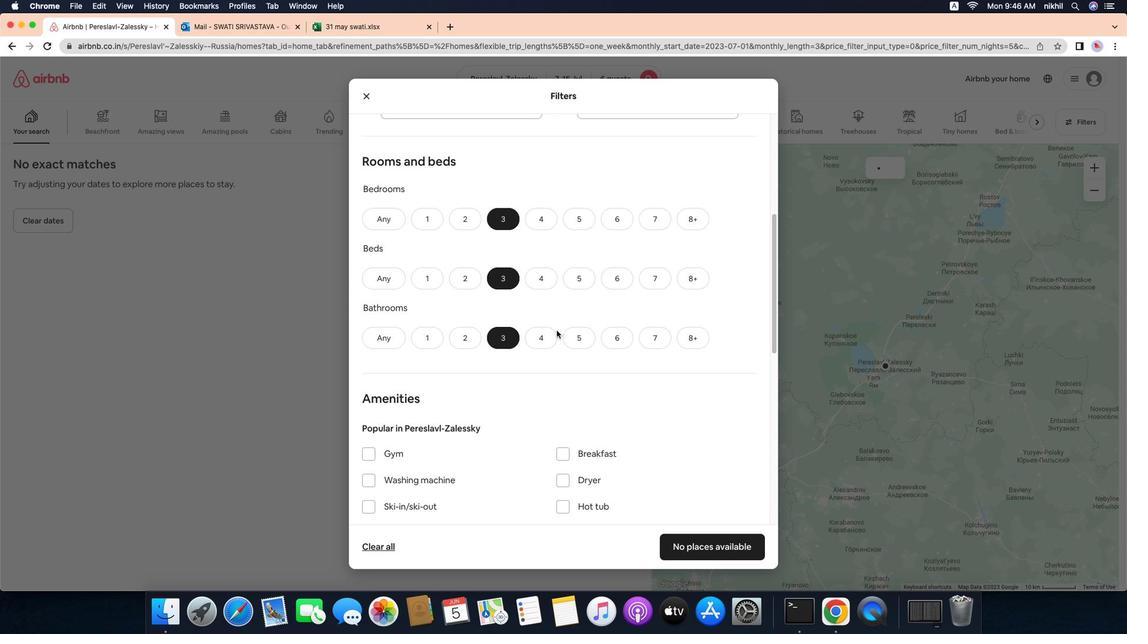 
Action: Mouse scrolled (553, 328) with delta (-2, -1)
Screenshot: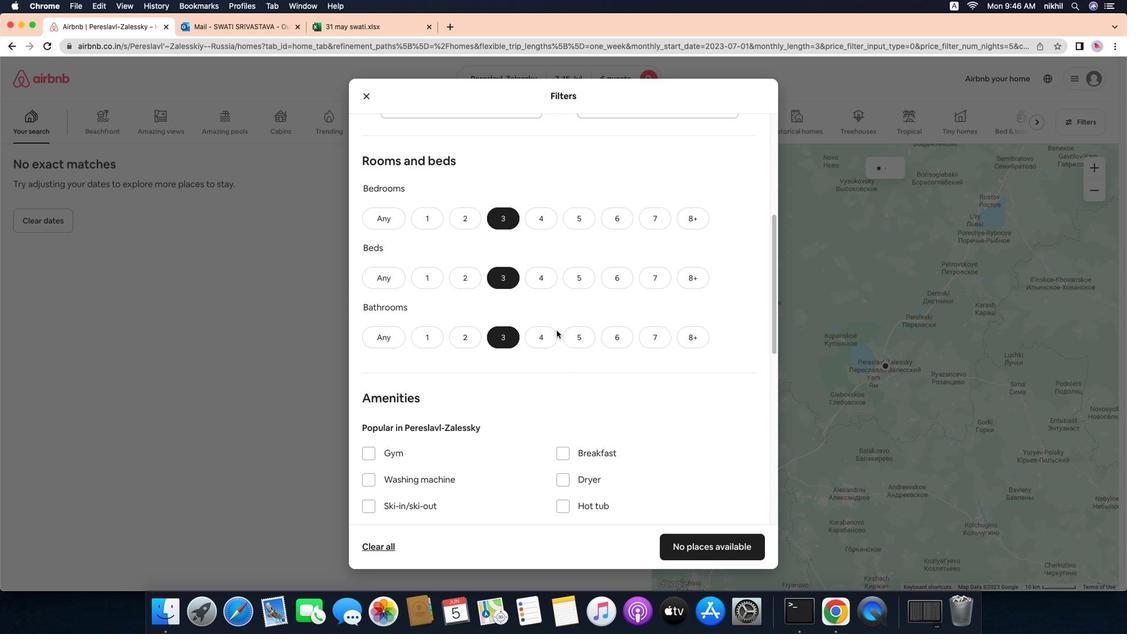 
Action: Mouse scrolled (553, 328) with delta (-2, -1)
Screenshot: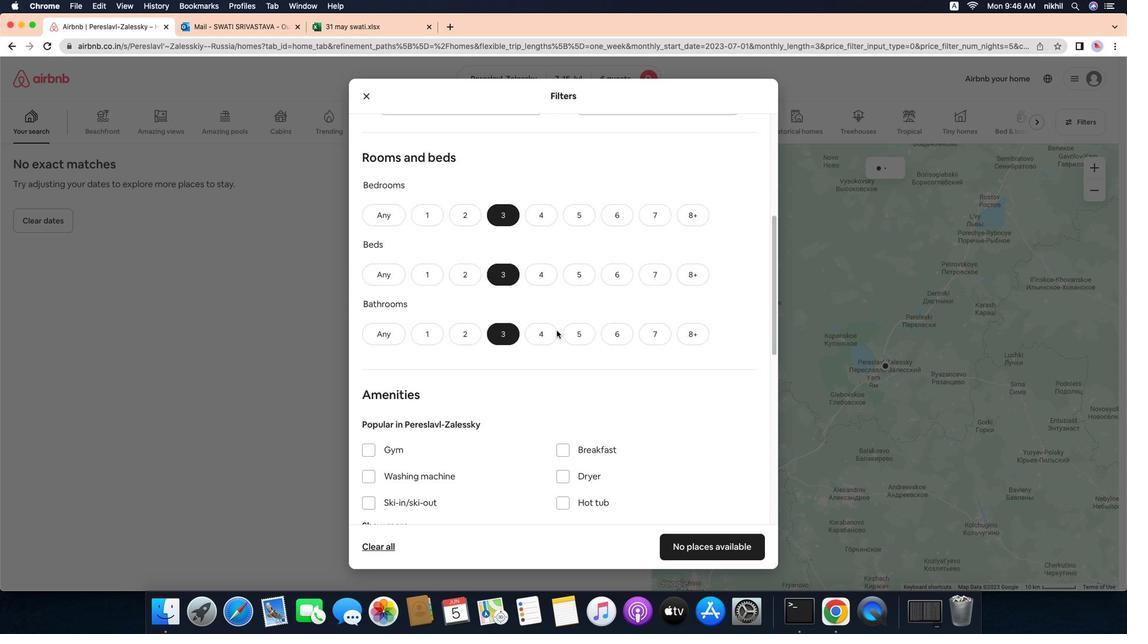 
Action: Mouse scrolled (553, 328) with delta (-2, -2)
Screenshot: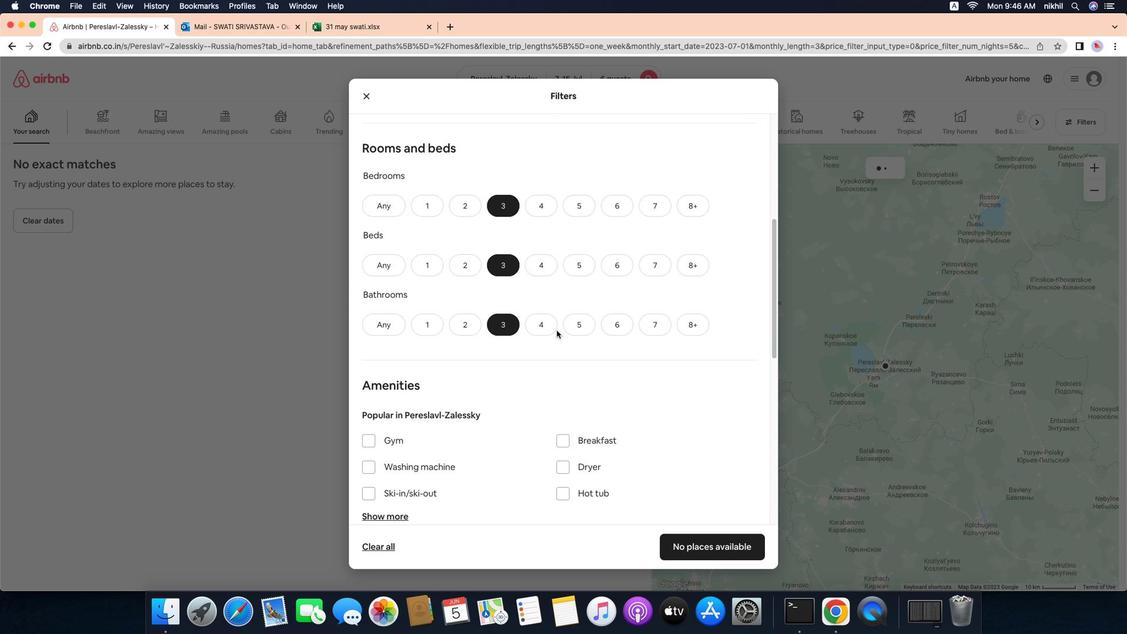
Action: Mouse scrolled (553, 328) with delta (-2, -2)
Screenshot: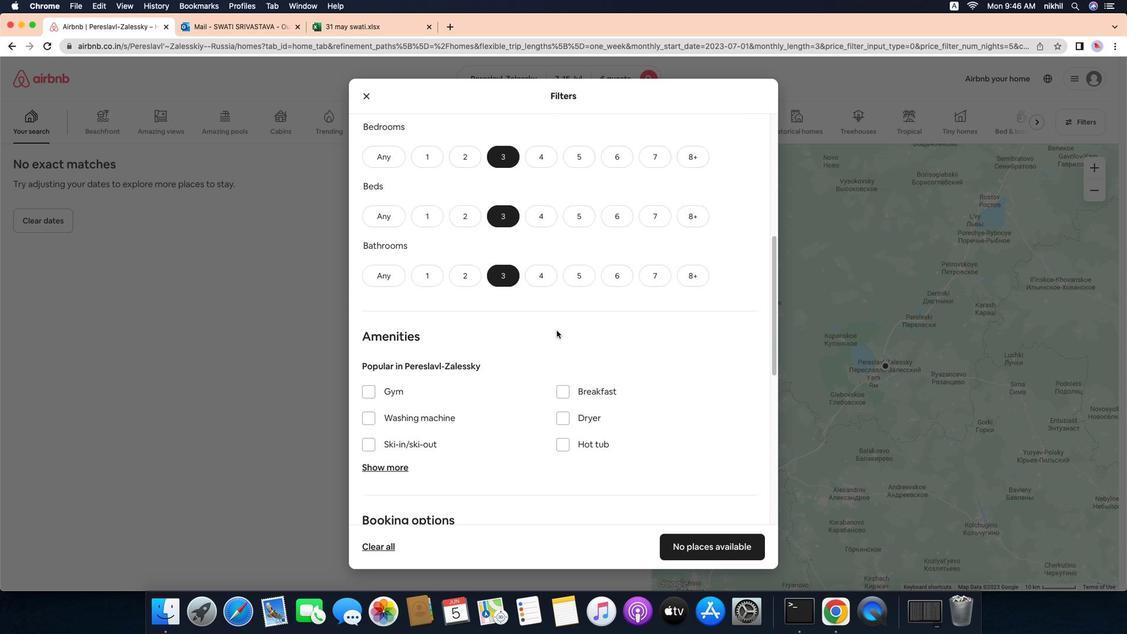 
Action: Mouse scrolled (553, 328) with delta (-2, -1)
Screenshot: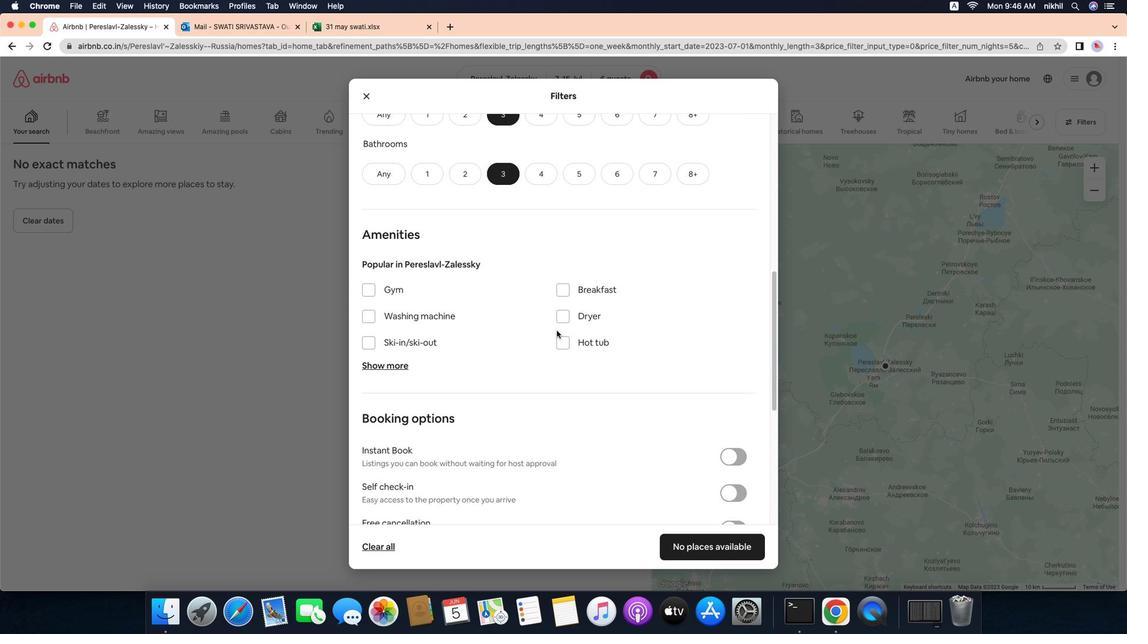 
Action: Mouse moved to (588, 337)
Screenshot: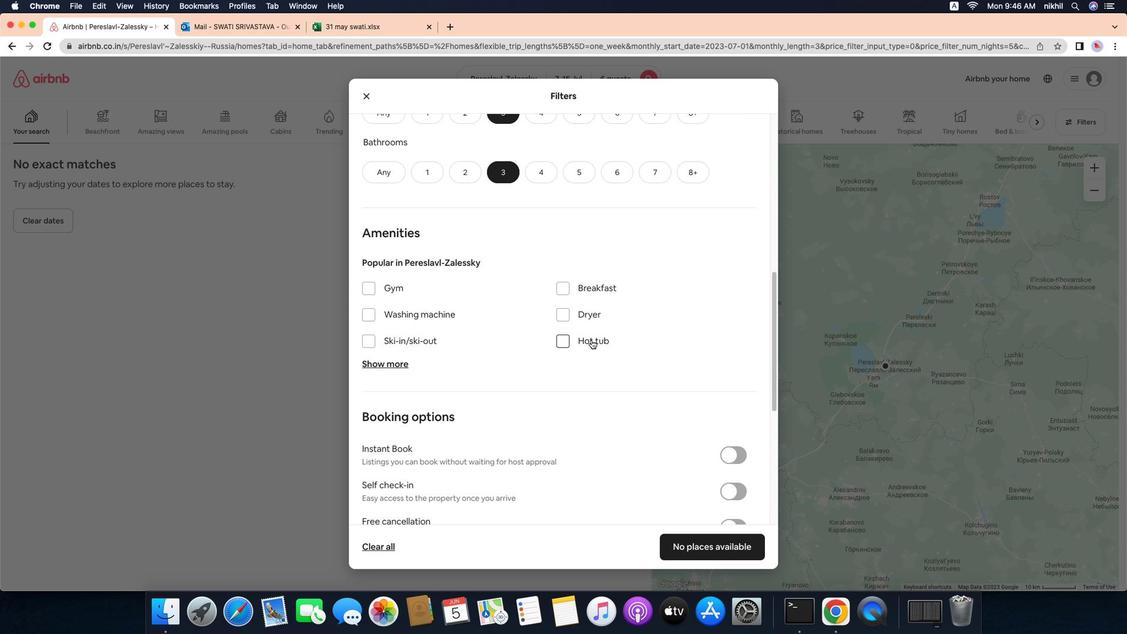 
Action: Mouse scrolled (588, 337) with delta (-2, -1)
Screenshot: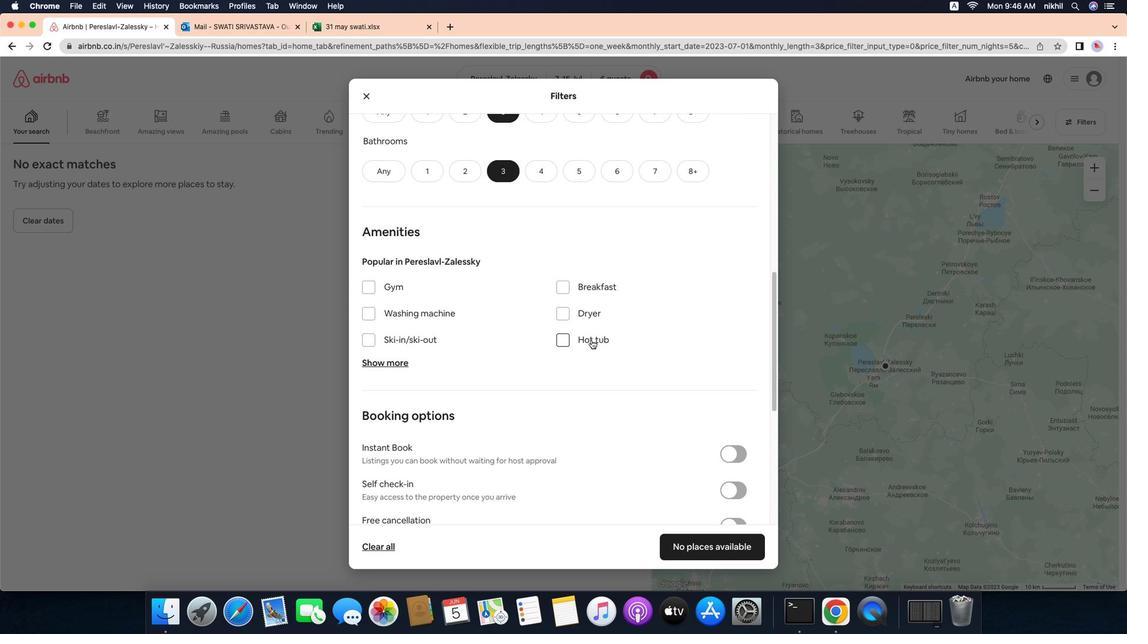 
Action: Mouse scrolled (588, 337) with delta (-2, -1)
Screenshot: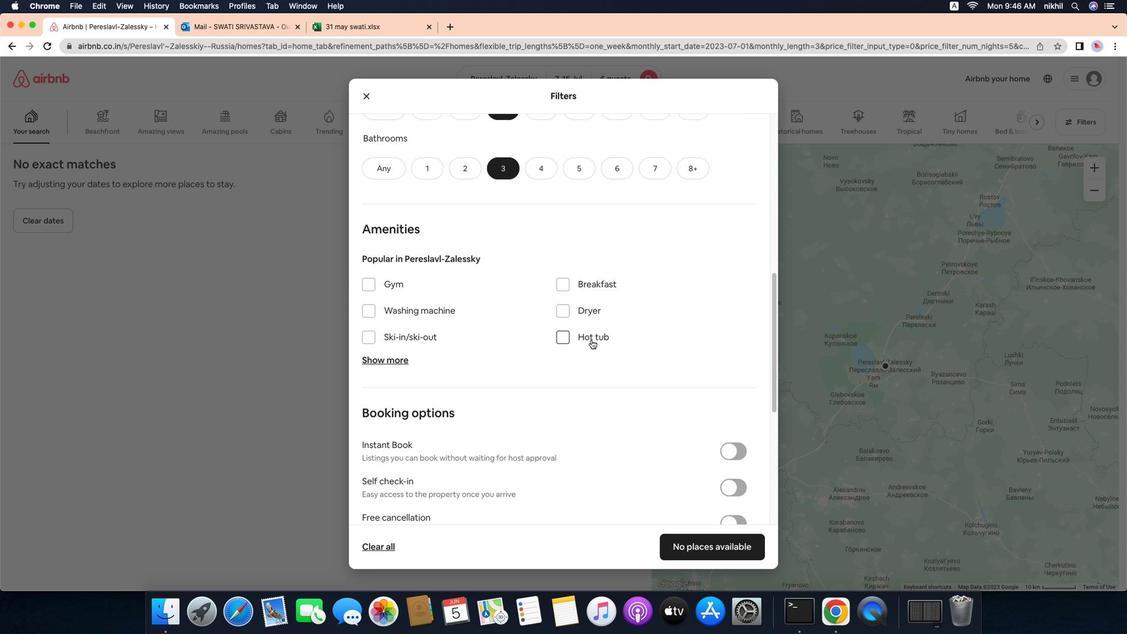 
Action: Mouse scrolled (588, 337) with delta (-2, -2)
Screenshot: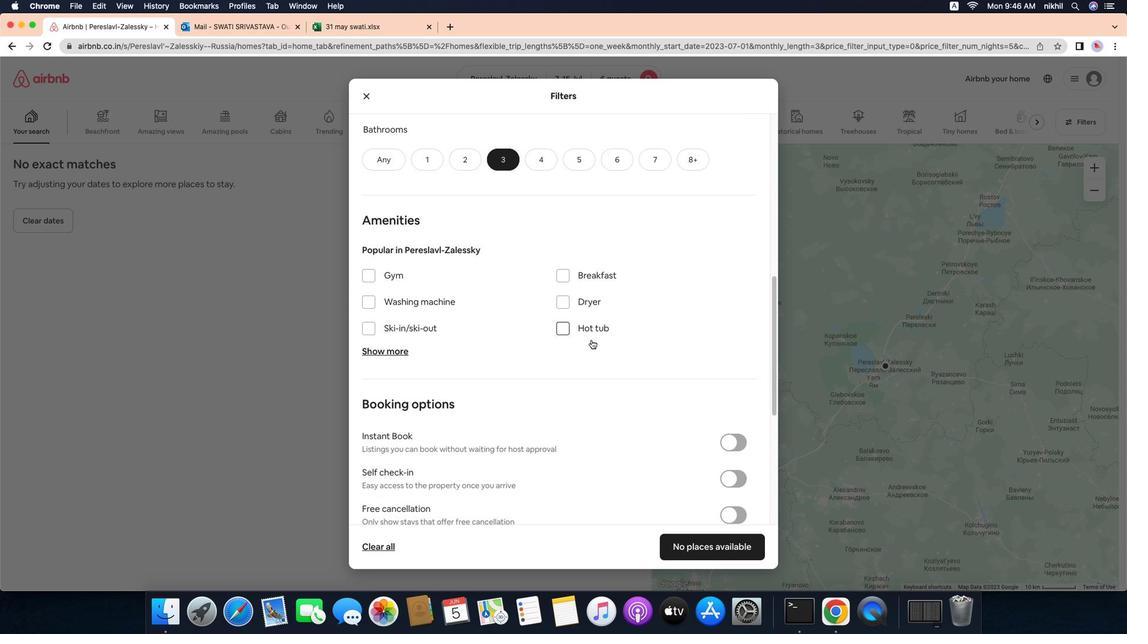 
Action: Mouse moved to (725, 410)
Screenshot: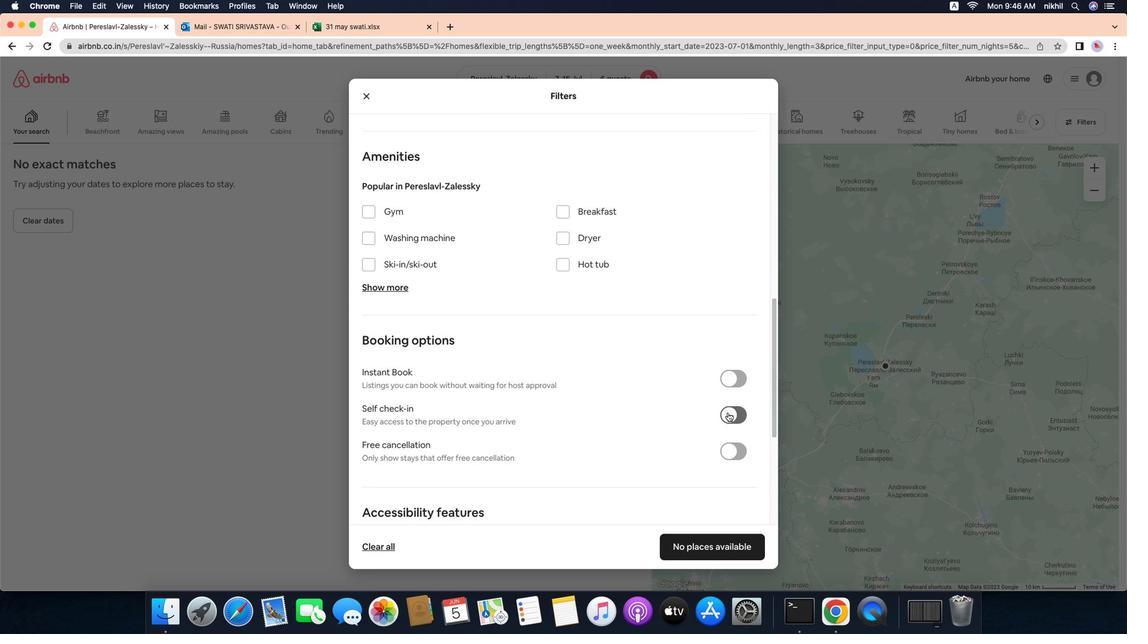 
Action: Mouse pressed left at (725, 410)
Screenshot: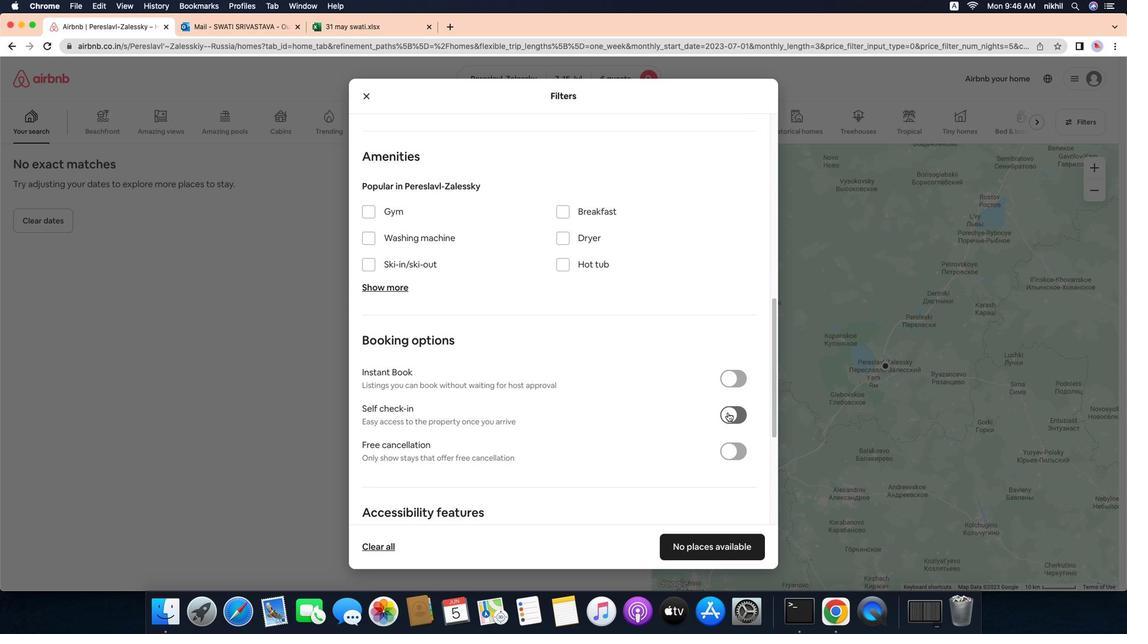 
Action: Mouse moved to (611, 396)
Screenshot: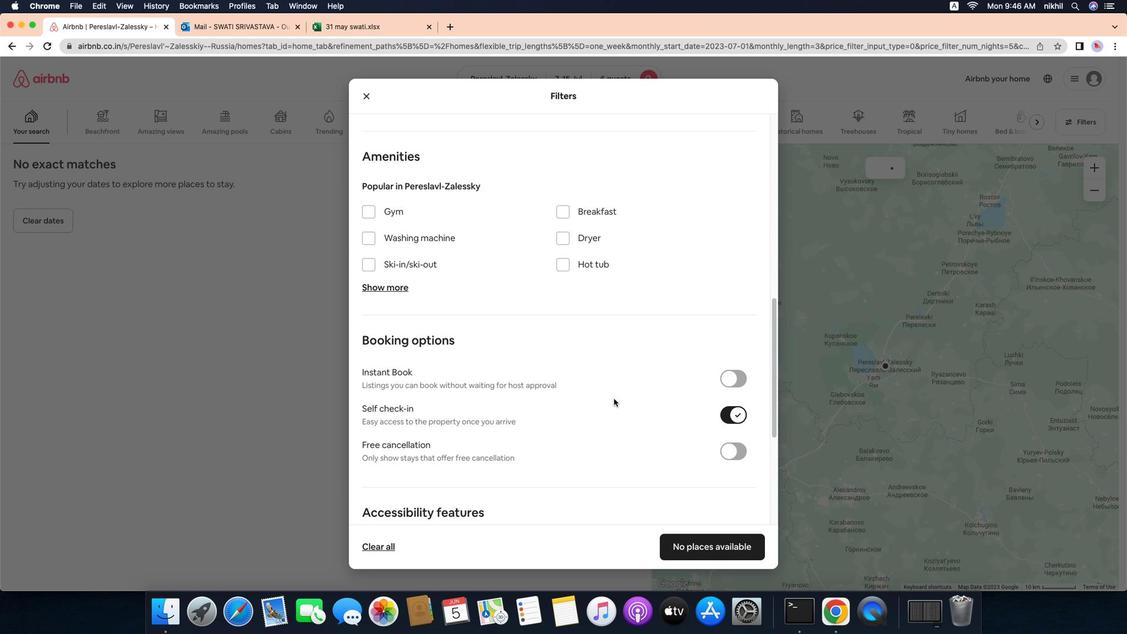 
Action: Mouse scrolled (611, 396) with delta (-2, -1)
Screenshot: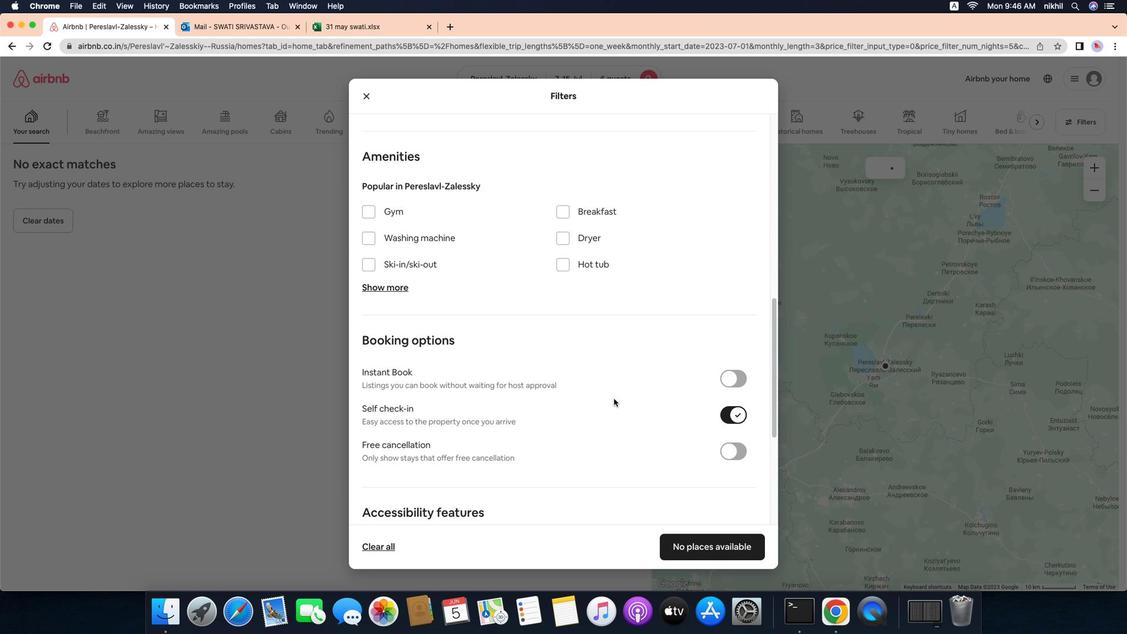 
Action: Mouse scrolled (611, 396) with delta (-2, -1)
Screenshot: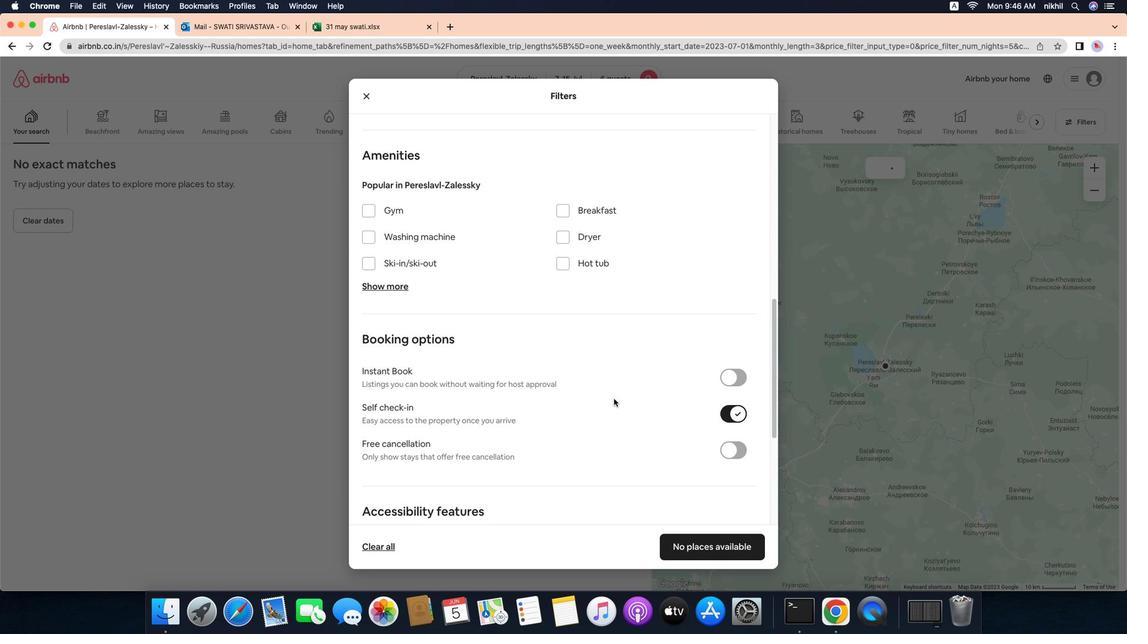
Action: Mouse scrolled (611, 396) with delta (-2, -2)
Screenshot: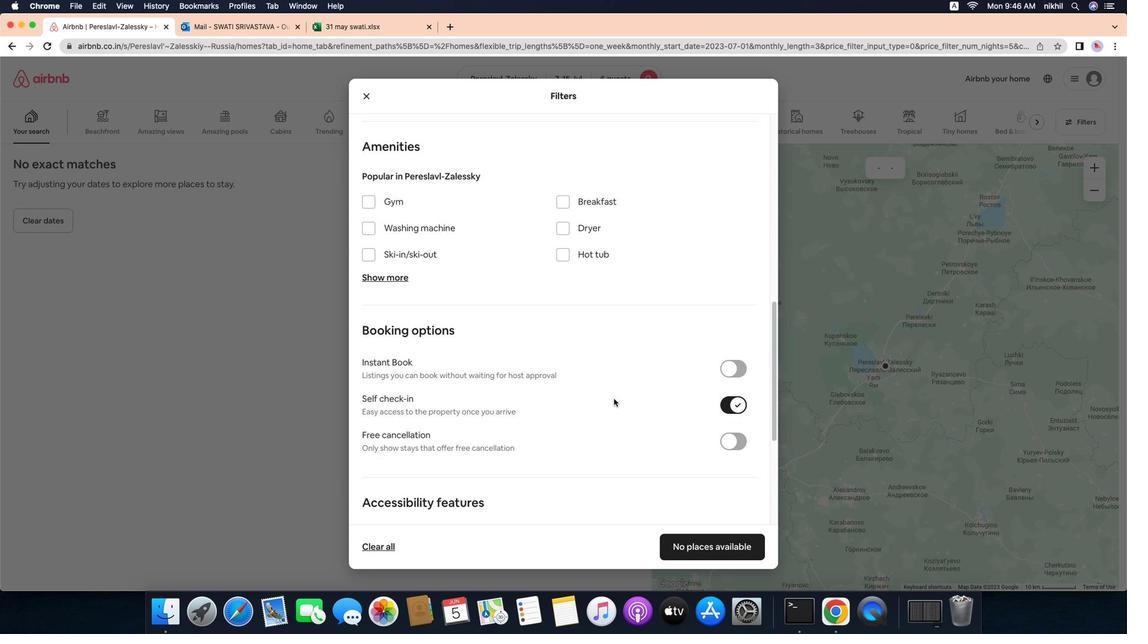 
Action: Mouse scrolled (611, 396) with delta (-2, -3)
Screenshot: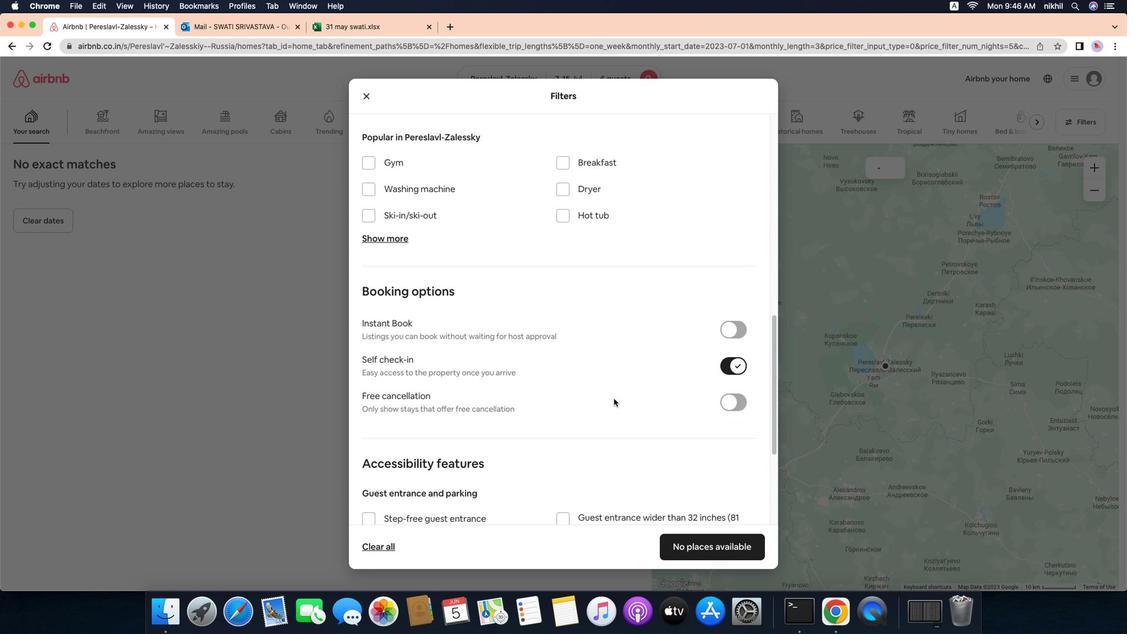 
Action: Mouse scrolled (611, 396) with delta (-2, -1)
Screenshot: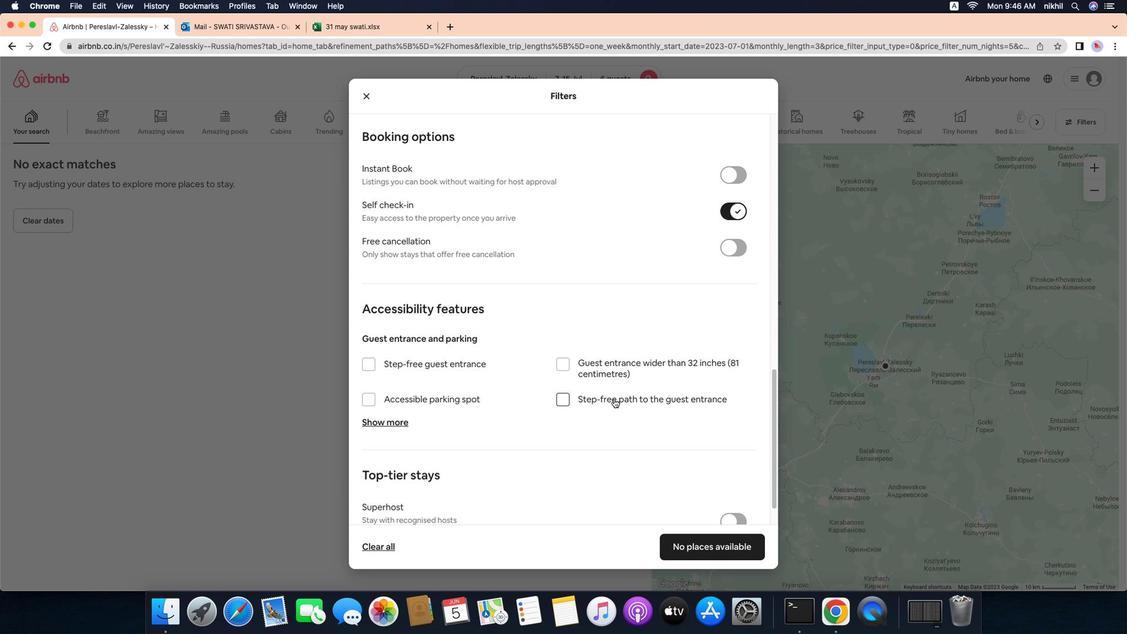 
Action: Mouse scrolled (611, 396) with delta (-2, -1)
Screenshot: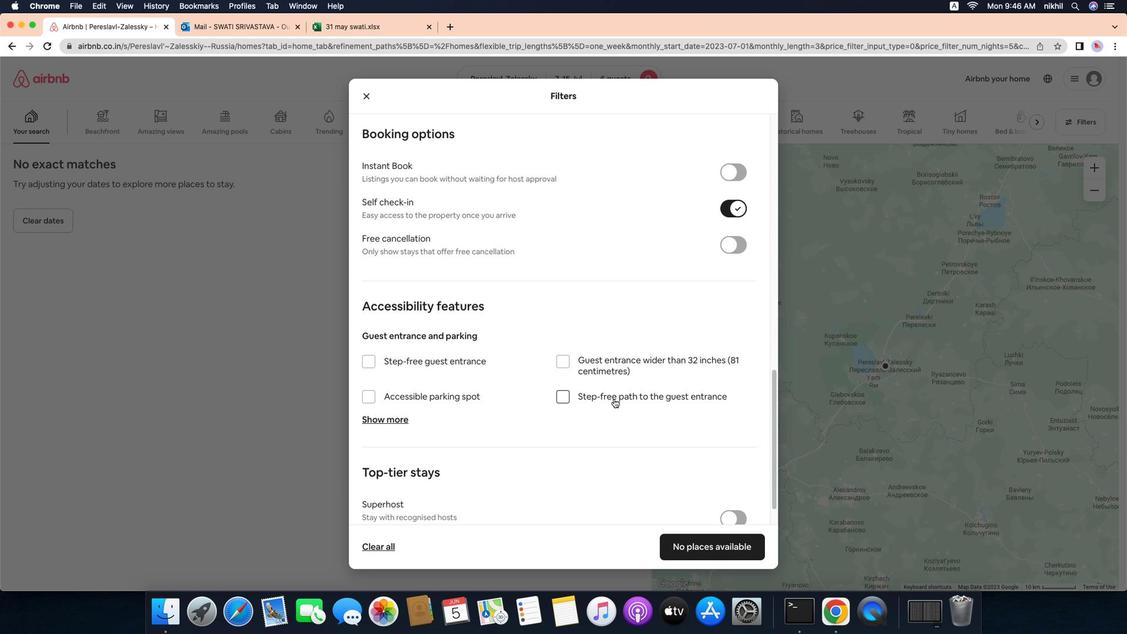 
Action: Mouse scrolled (611, 396) with delta (-2, -2)
Screenshot: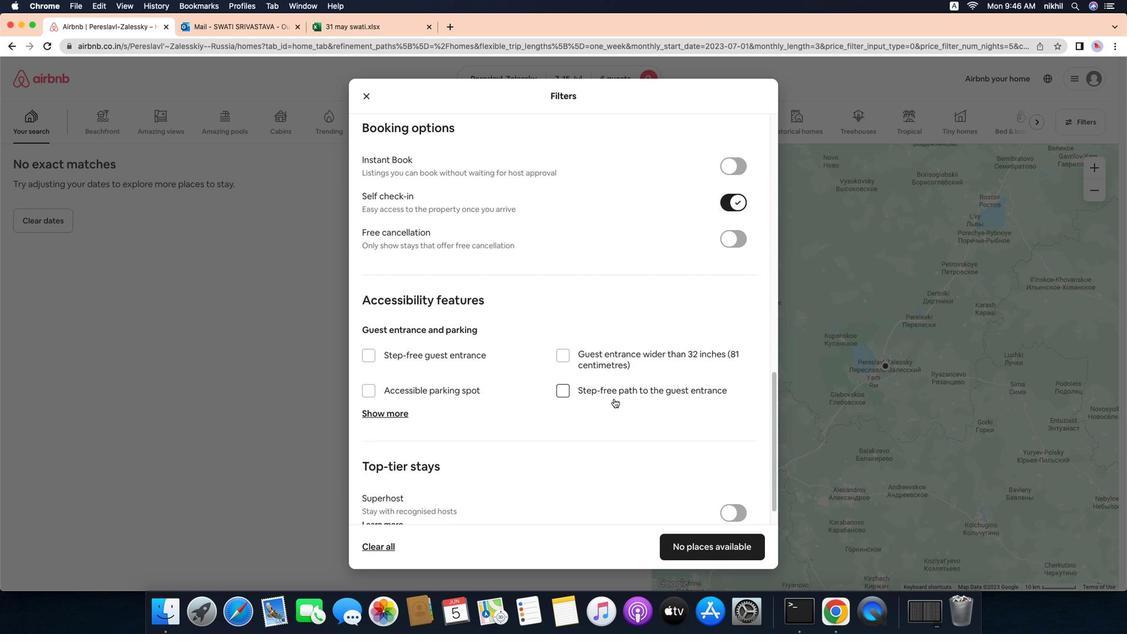 
Action: Mouse scrolled (611, 396) with delta (-2, -4)
Screenshot: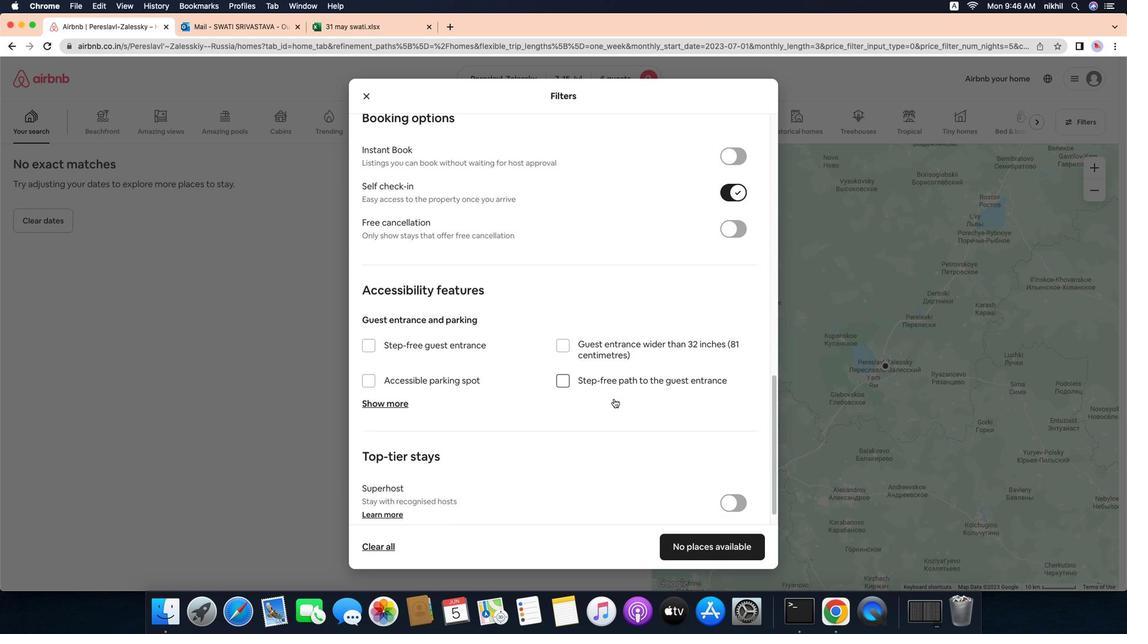 
Action: Mouse scrolled (611, 396) with delta (-2, -4)
Screenshot: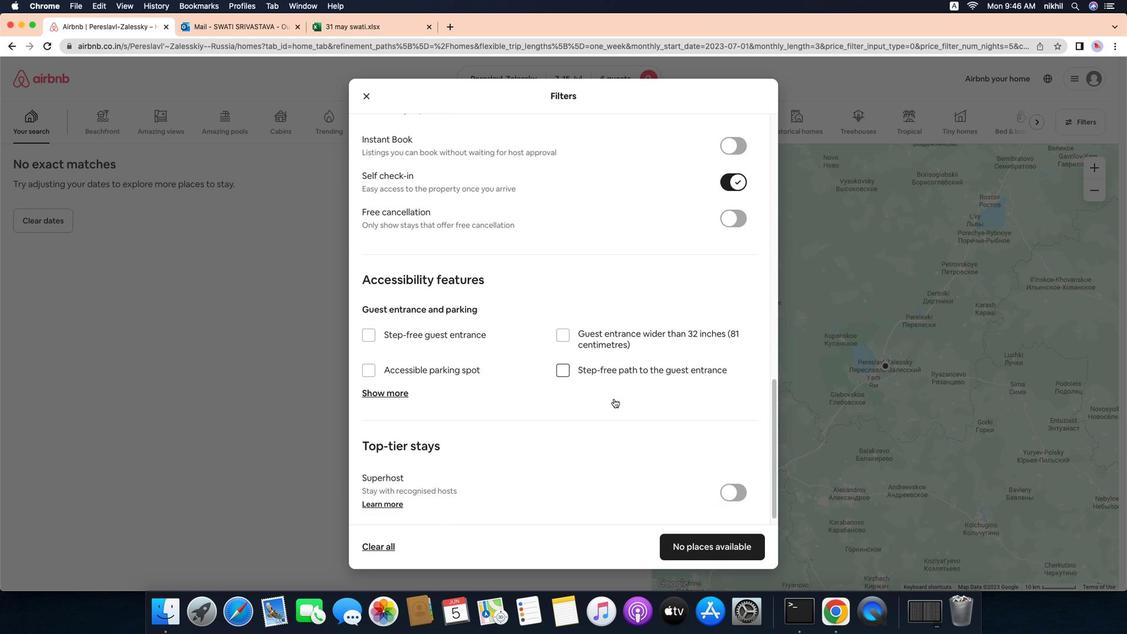 
Action: Mouse scrolled (611, 396) with delta (-2, -1)
Screenshot: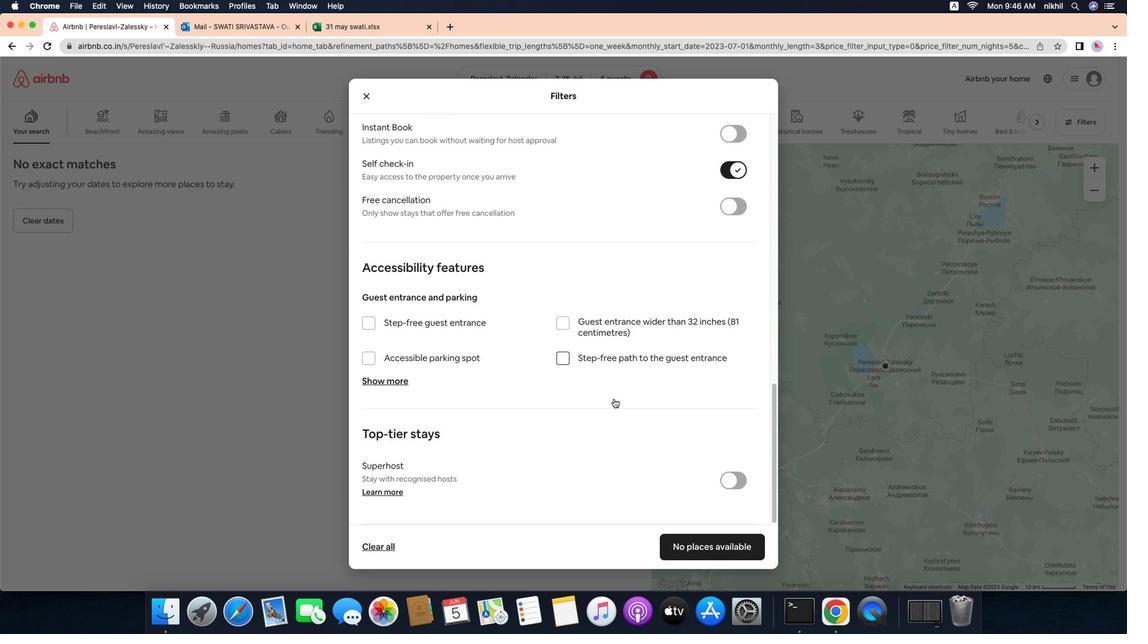 
Action: Mouse scrolled (611, 396) with delta (-2, -1)
Screenshot: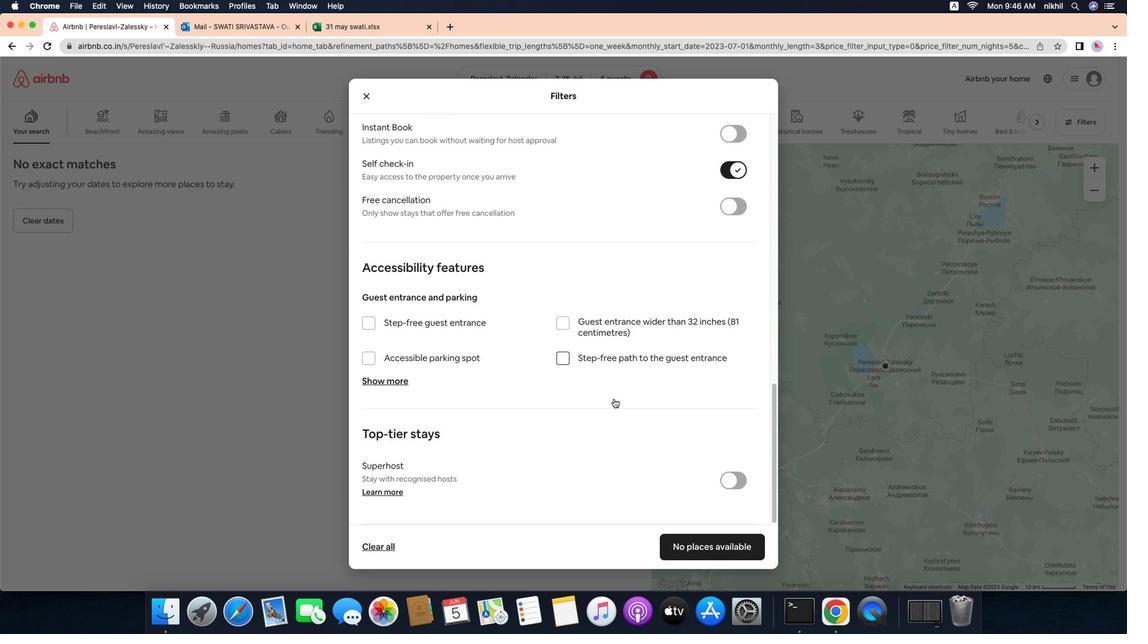 
Action: Mouse scrolled (611, 396) with delta (-2, -2)
Screenshot: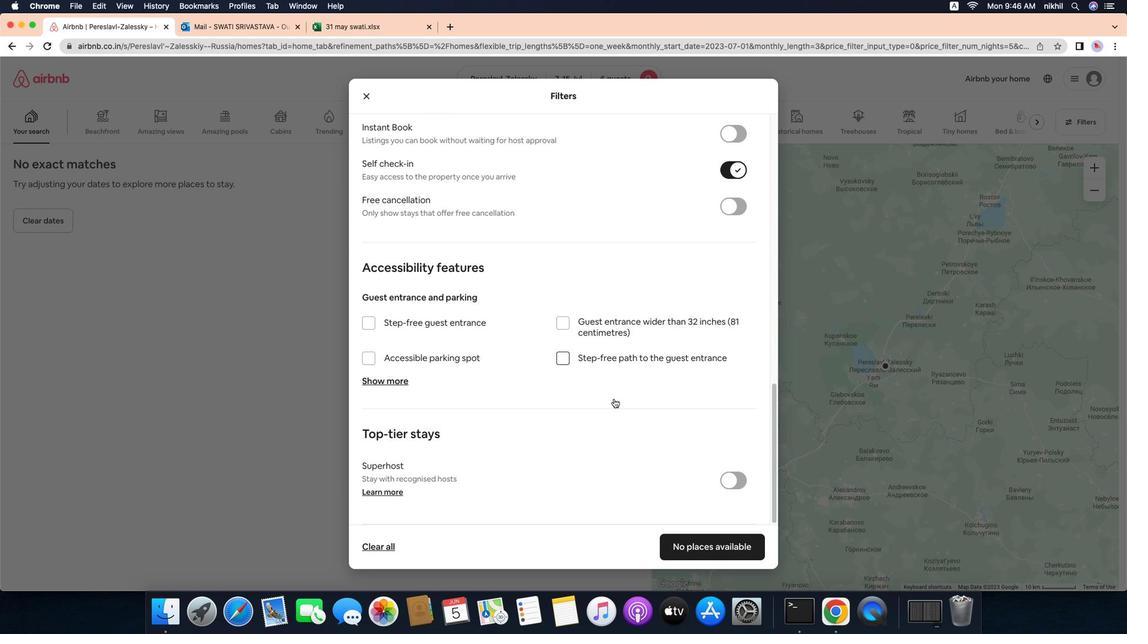 
Action: Mouse scrolled (611, 396) with delta (-2, -4)
Screenshot: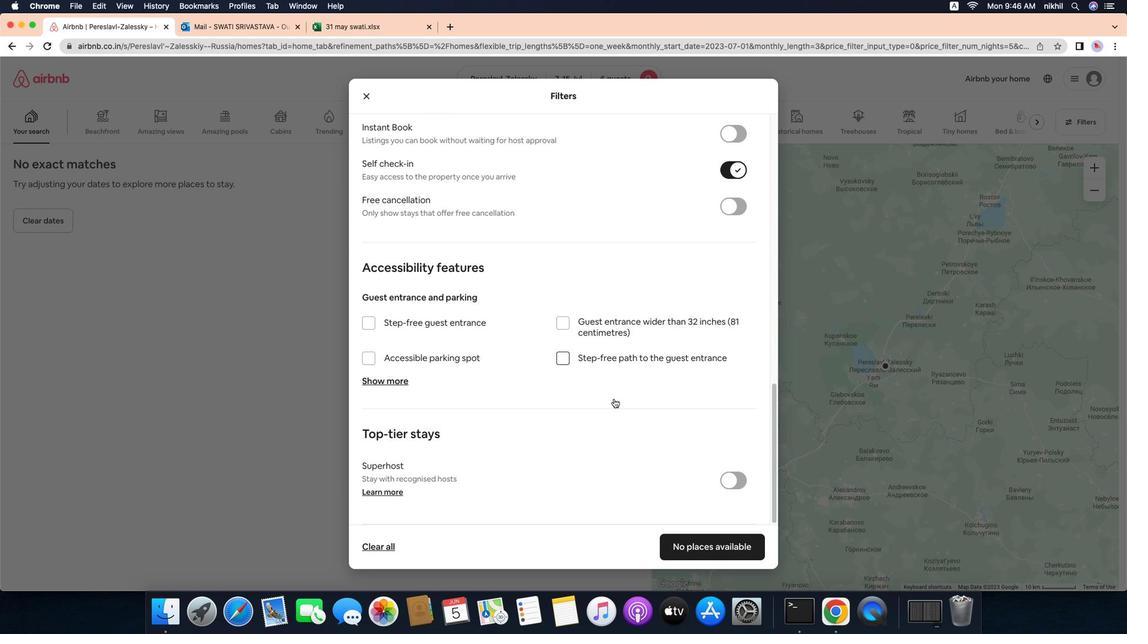 
Action: Mouse moved to (693, 536)
Screenshot: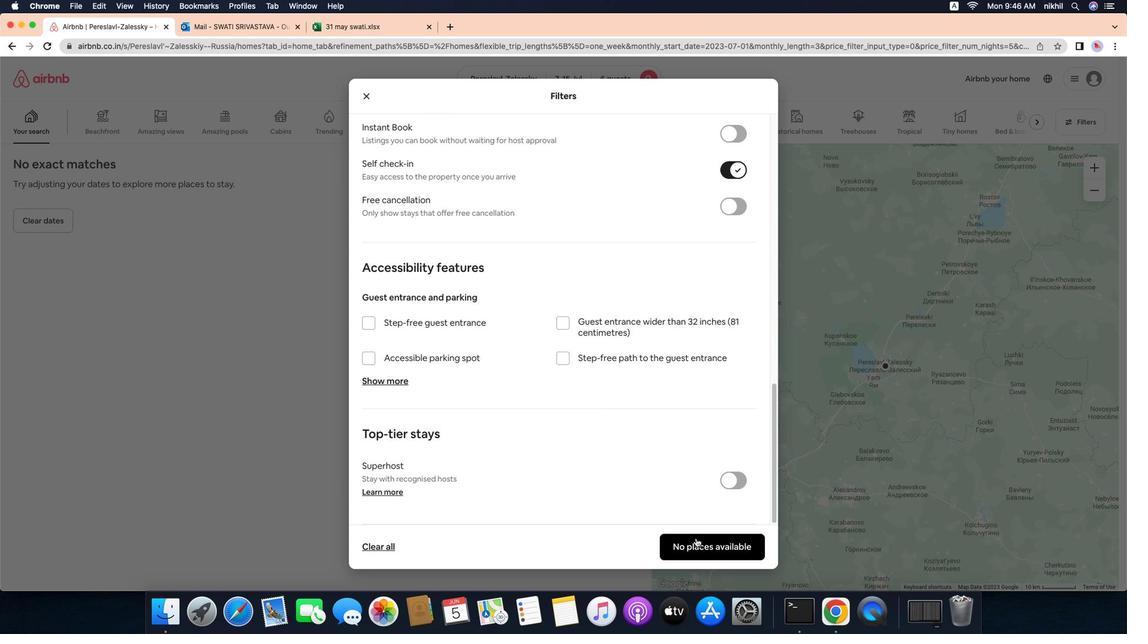 
Action: Mouse pressed left at (693, 536)
Screenshot: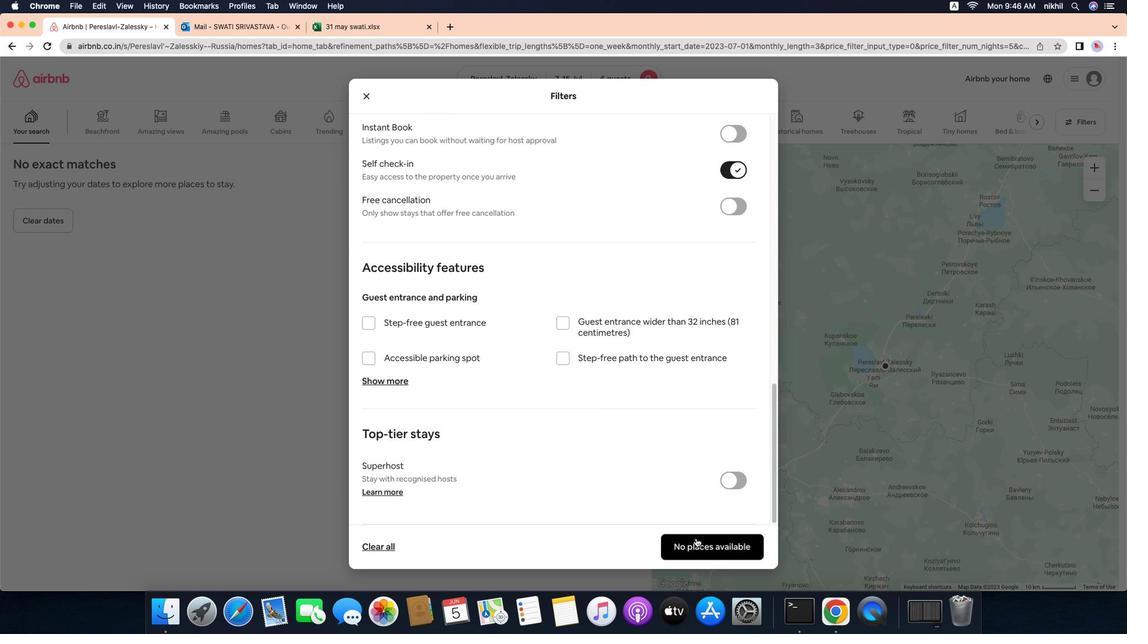 
Action: Mouse moved to (509, 236)
Screenshot: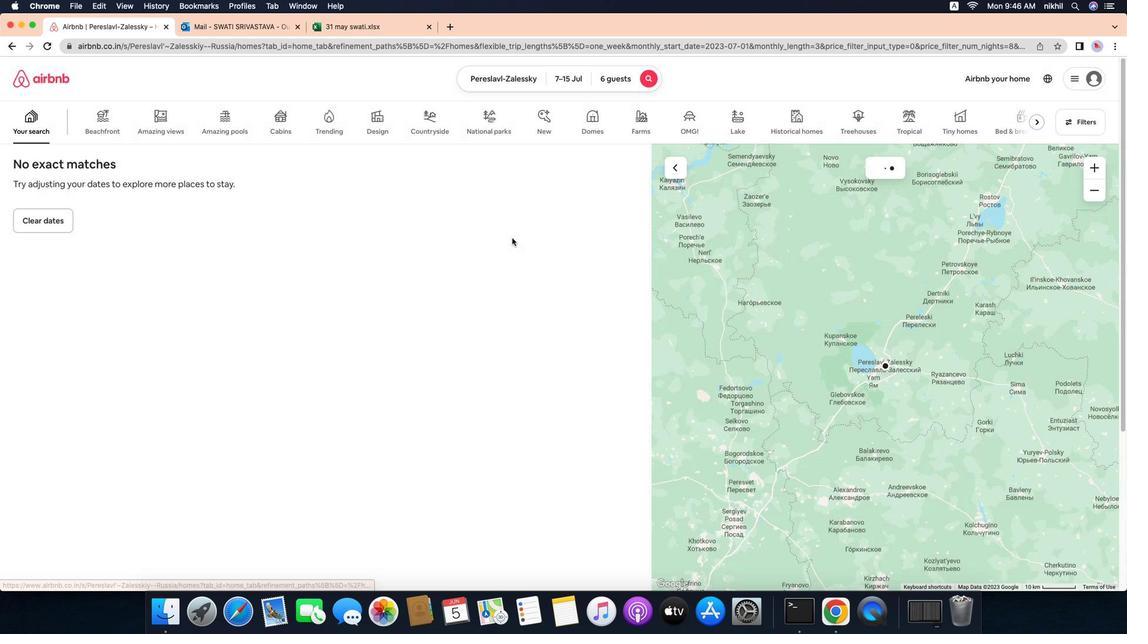 
